 Task: Look for space in West Lake Sammamish, United States from 10th August, 2023 to 20th August, 2023 for 2 adults in price range Rs.10000 to Rs.14000. Place can be private room with 1  bedroom having 1 bed and 1 bathroom. Property type can be house, flat, guest house. Amenities needed are: wifi, TV, free parkinig on premises, gym, breakfast. Booking option can be shelf check-in. Required host language is English.
Action: Mouse moved to (425, 104)
Screenshot: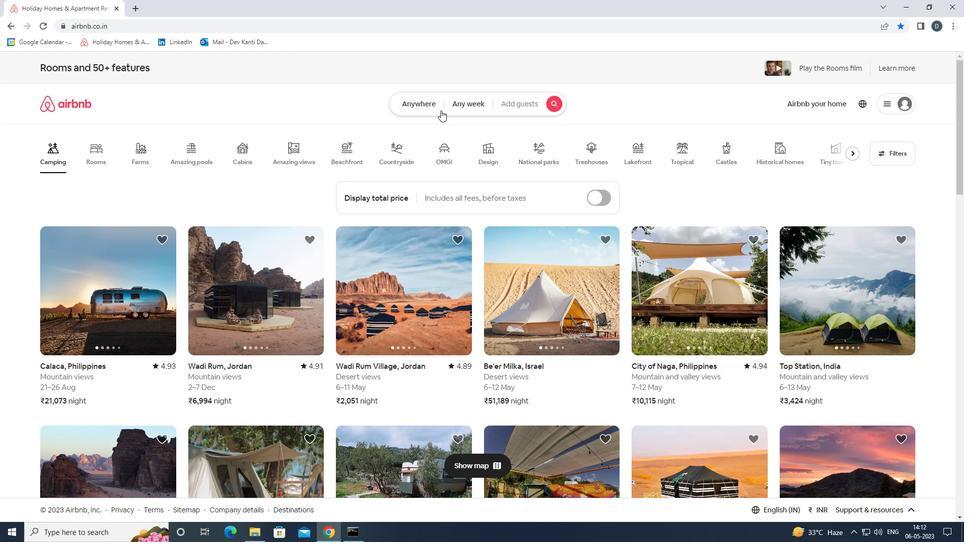 
Action: Mouse pressed left at (425, 104)
Screenshot: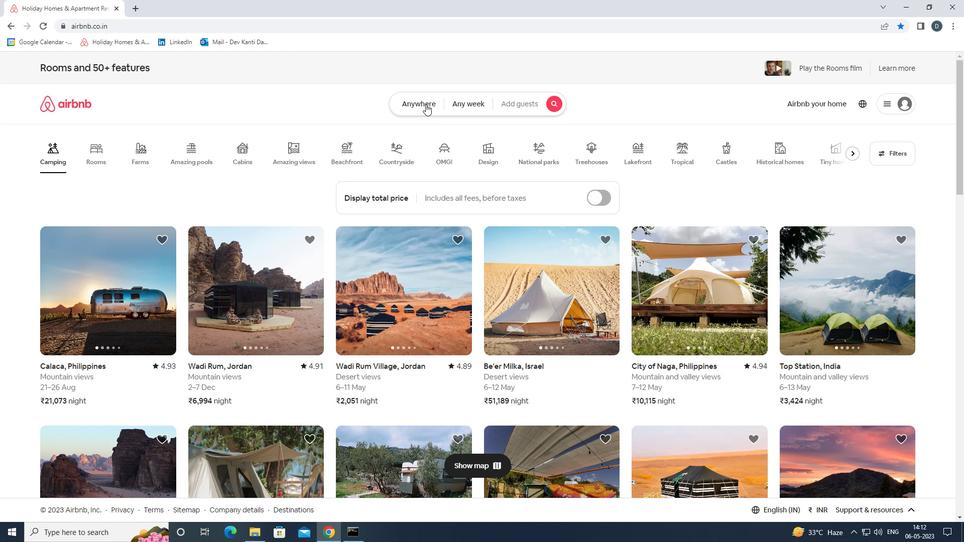 
Action: Mouse moved to (355, 147)
Screenshot: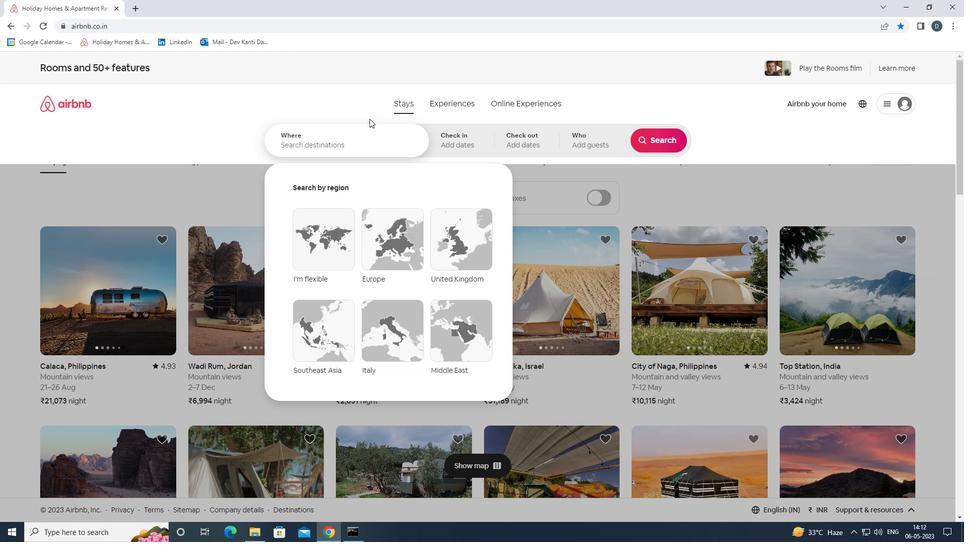 
Action: Mouse pressed left at (355, 147)
Screenshot: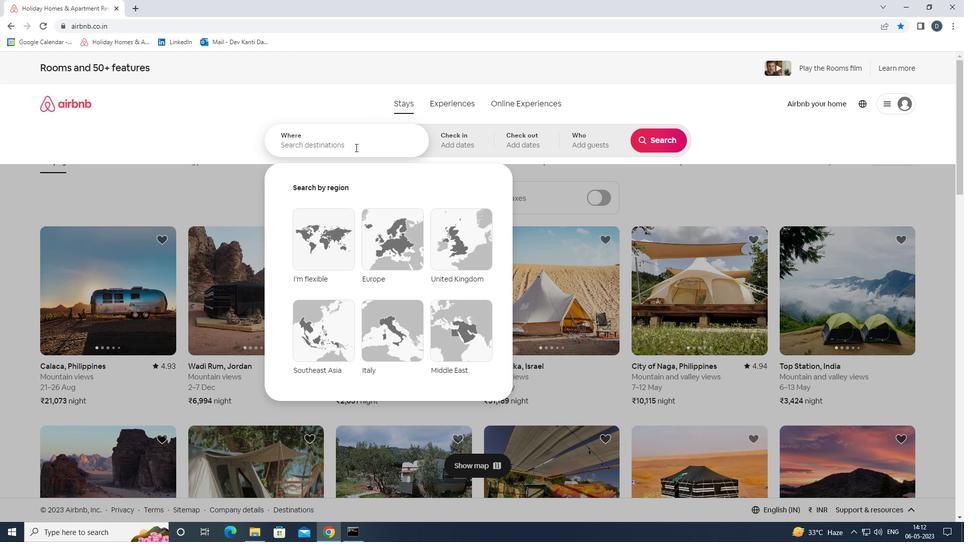 
Action: Key pressed <Key.shift><Key.shift><Key.shift><Key.shift><Key.shift><Key.shift><Key.shift><Key.shift><Key.shift><Key.shift><Key.shift><Key.shift><Key.shift><Key.shift>WA<Key.backspace>EST<Key.space><Key.shift>LAKE<Key.space><Key.shift>SAMMAMISH,<Key.shift><Key.shift><Key.shift><Key.shift><Key.shift><Key.shift><Key.shift><Key.shift>UNITED<Key.space><Key.shift>STATES<Key.enter>
Screenshot: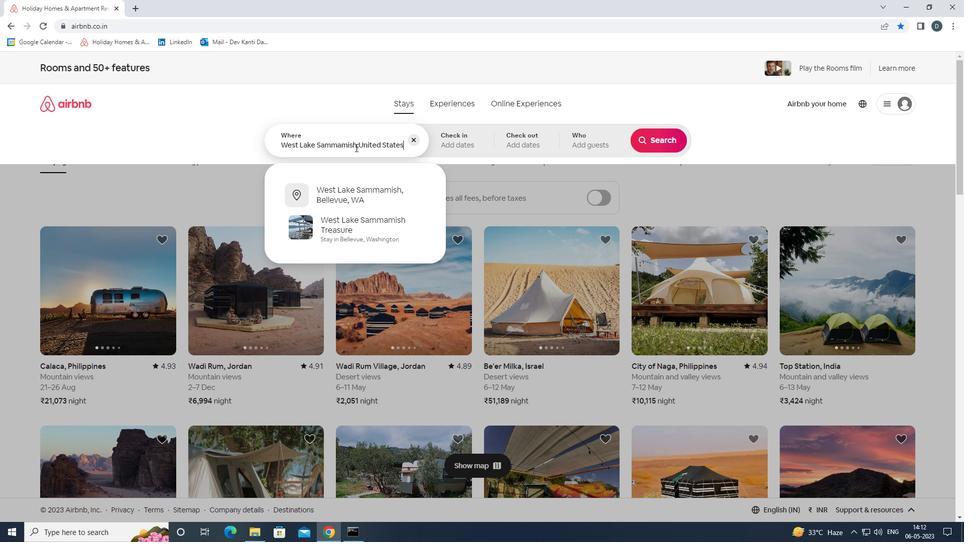
Action: Mouse moved to (658, 221)
Screenshot: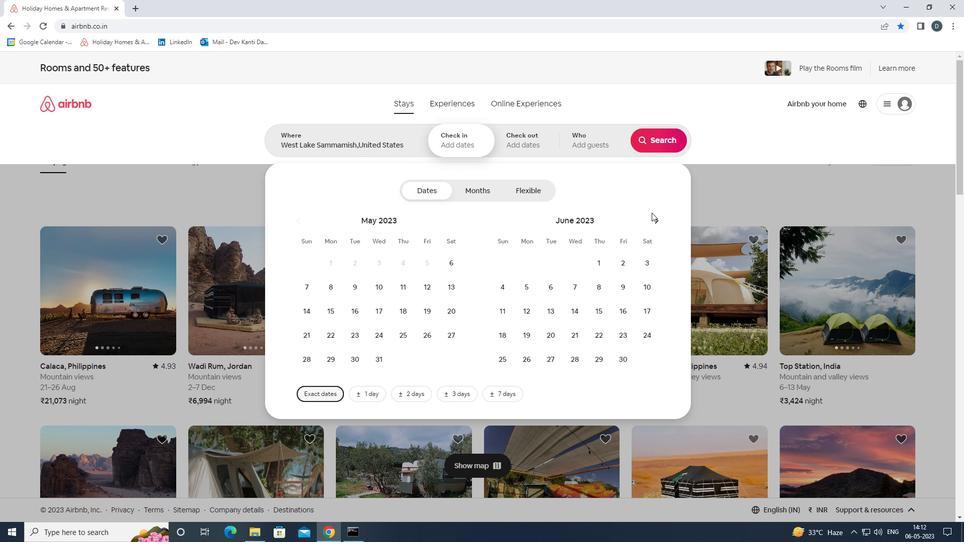 
Action: Mouse pressed left at (658, 221)
Screenshot: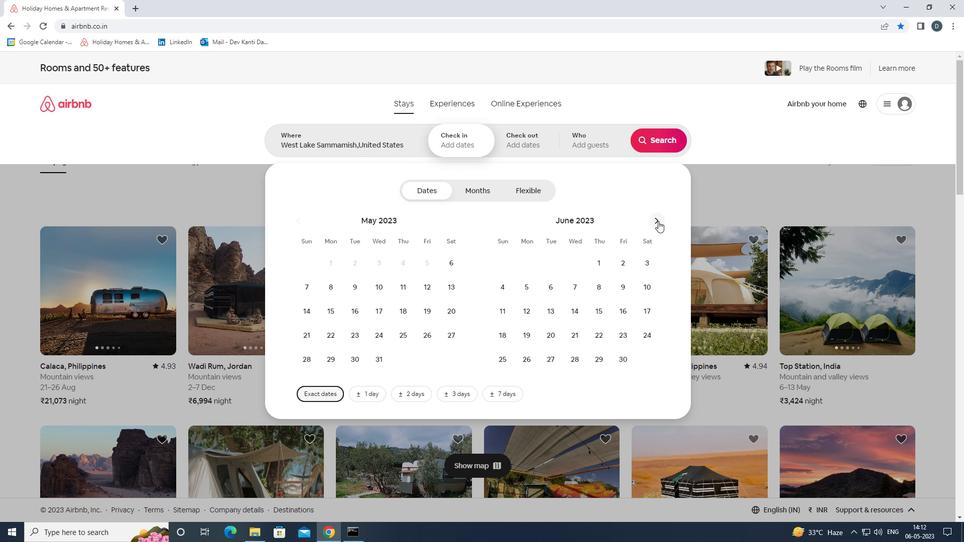 
Action: Mouse pressed left at (658, 221)
Screenshot: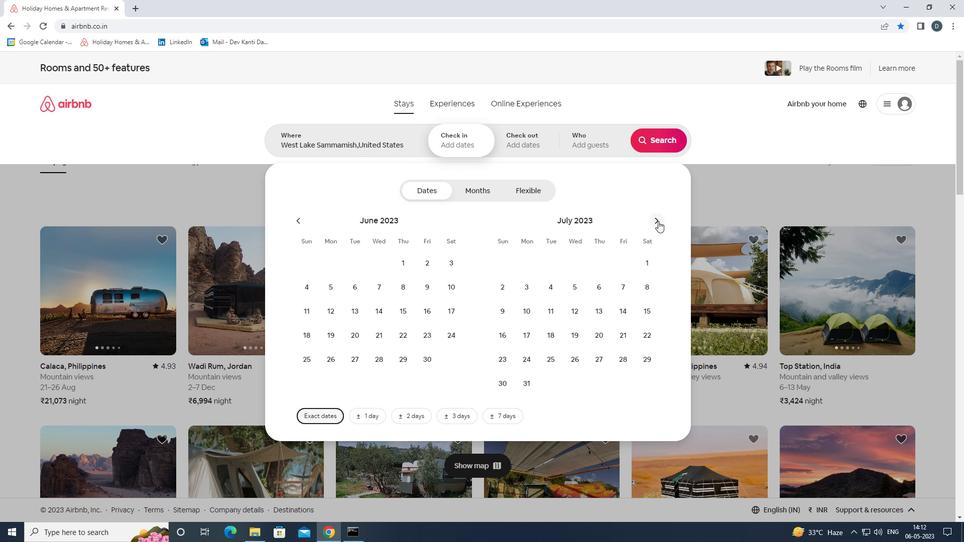 
Action: Mouse pressed left at (658, 221)
Screenshot: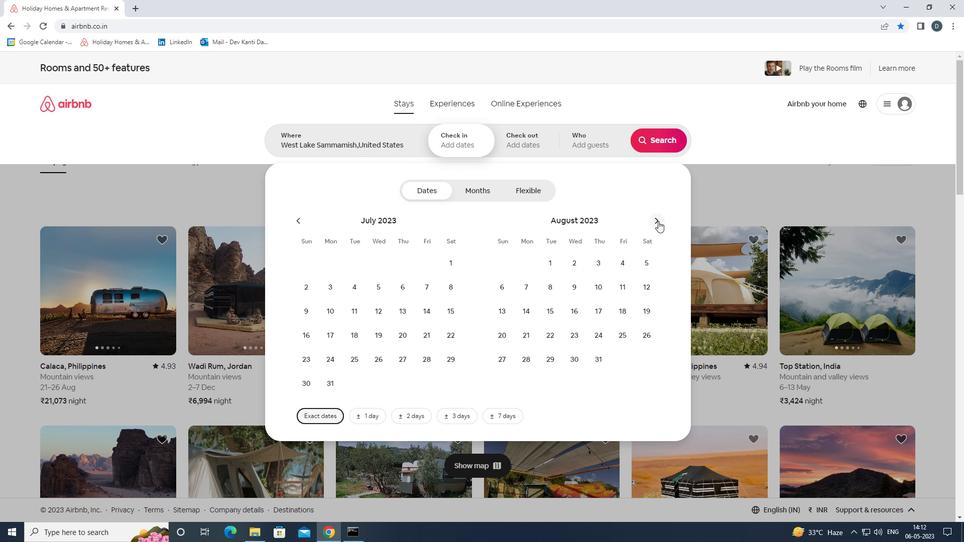
Action: Mouse moved to (604, 286)
Screenshot: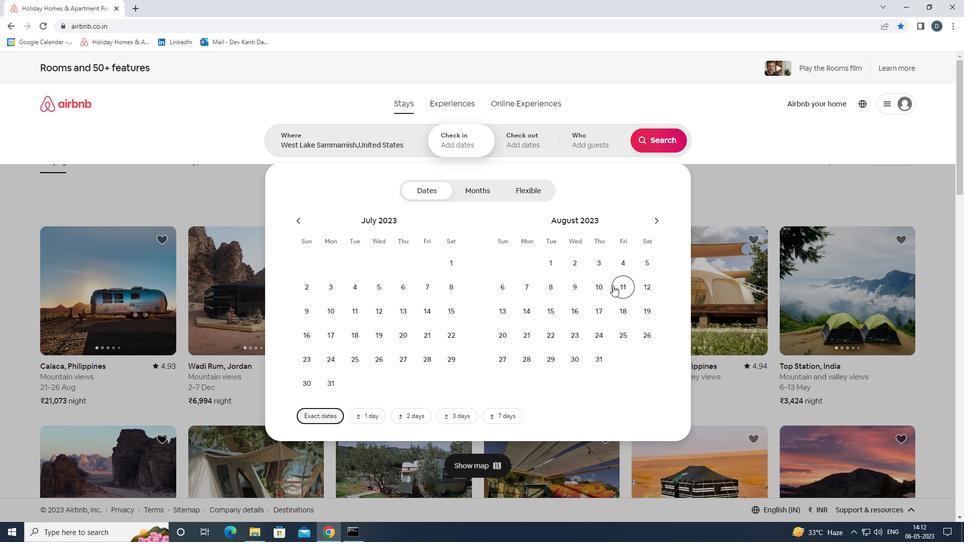 
Action: Mouse pressed left at (604, 286)
Screenshot: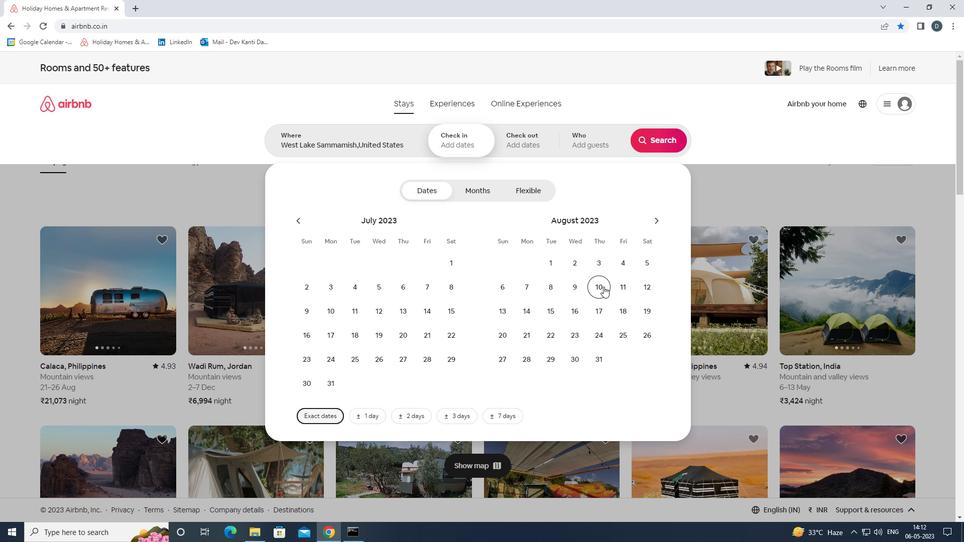 
Action: Mouse moved to (510, 337)
Screenshot: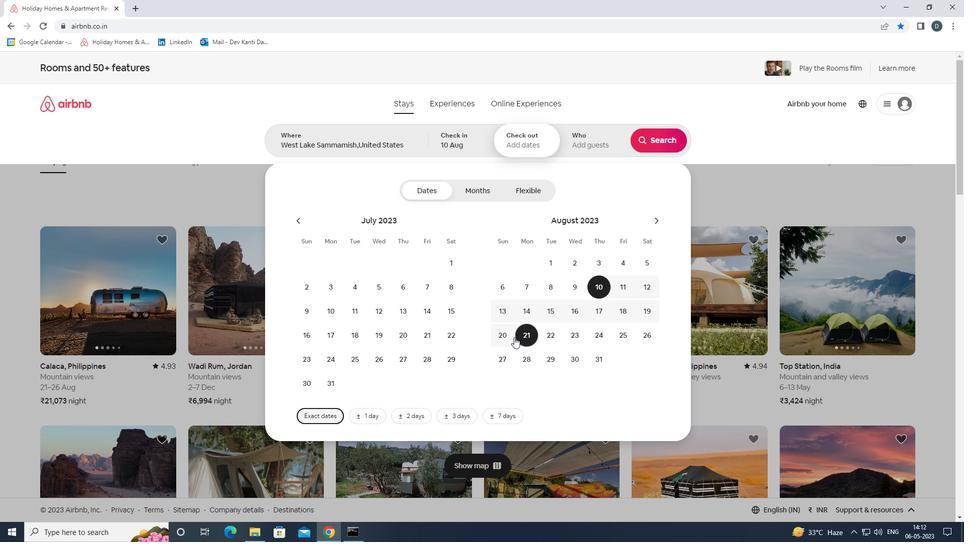 
Action: Mouse pressed left at (510, 337)
Screenshot: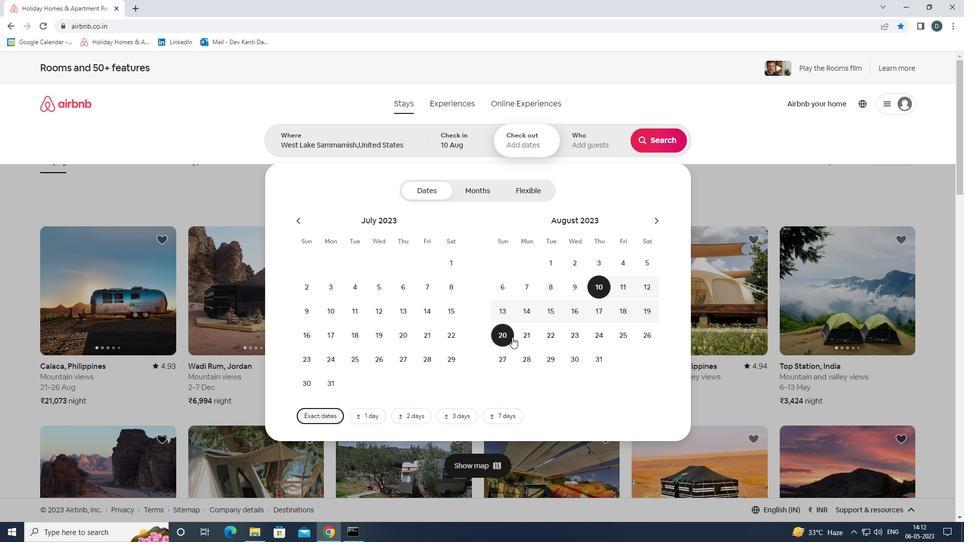
Action: Mouse moved to (589, 148)
Screenshot: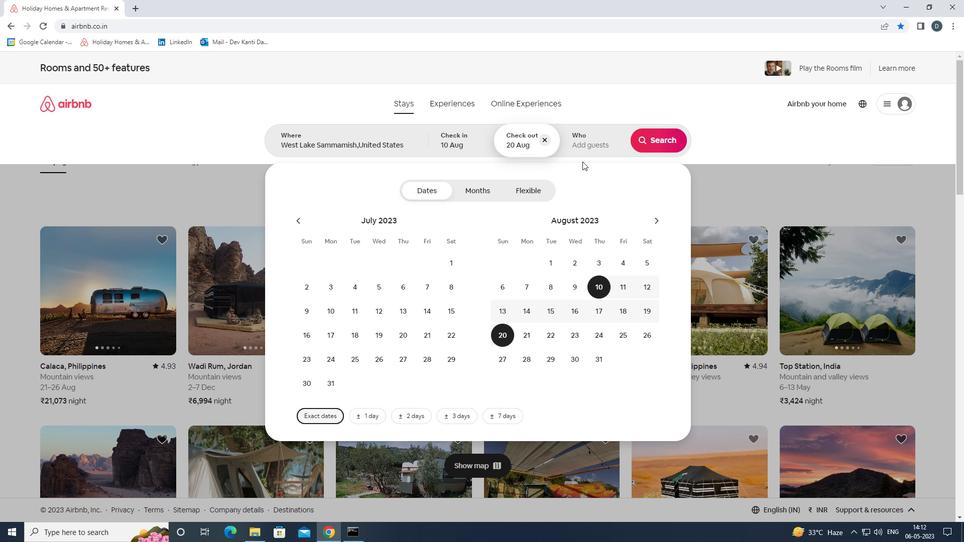 
Action: Mouse pressed left at (589, 148)
Screenshot: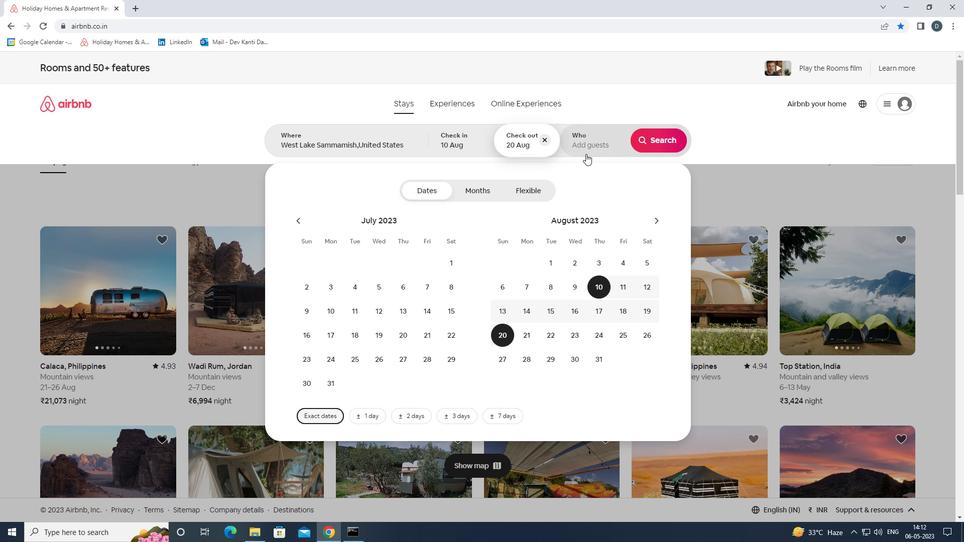 
Action: Mouse moved to (662, 196)
Screenshot: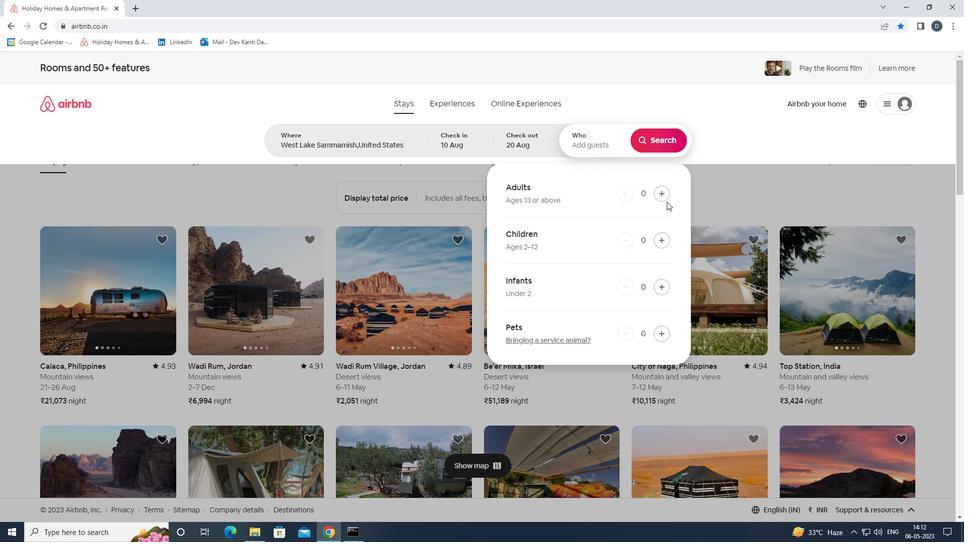 
Action: Mouse pressed left at (662, 196)
Screenshot: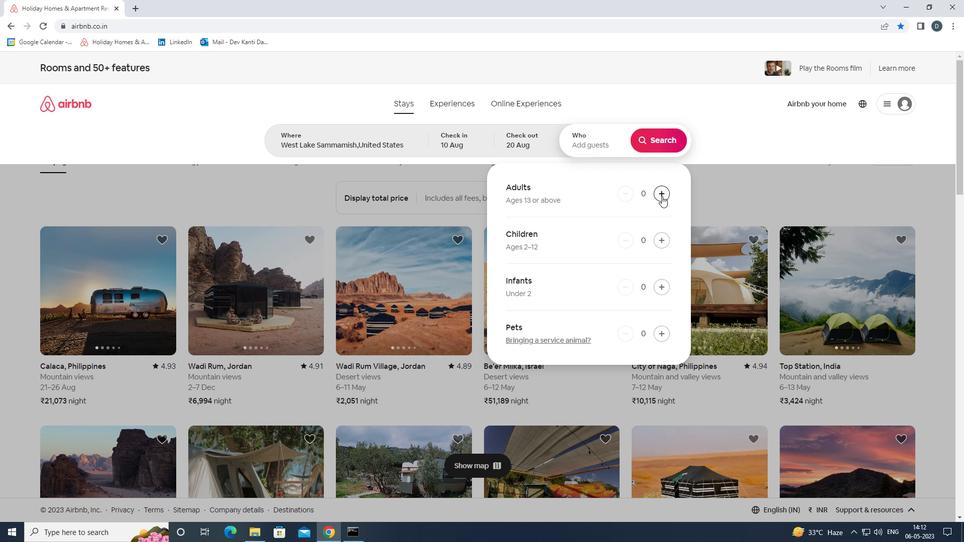 
Action: Mouse pressed left at (662, 196)
Screenshot: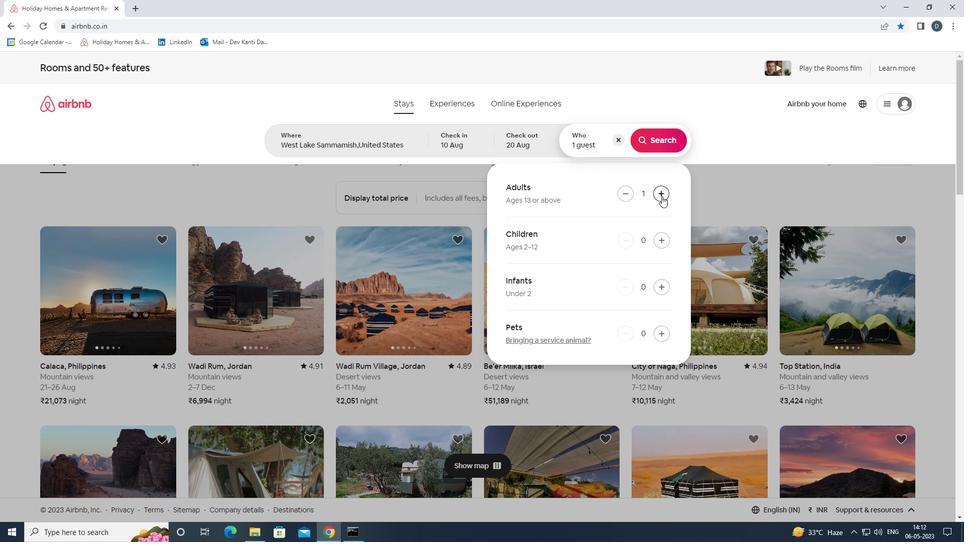 
Action: Mouse moved to (656, 141)
Screenshot: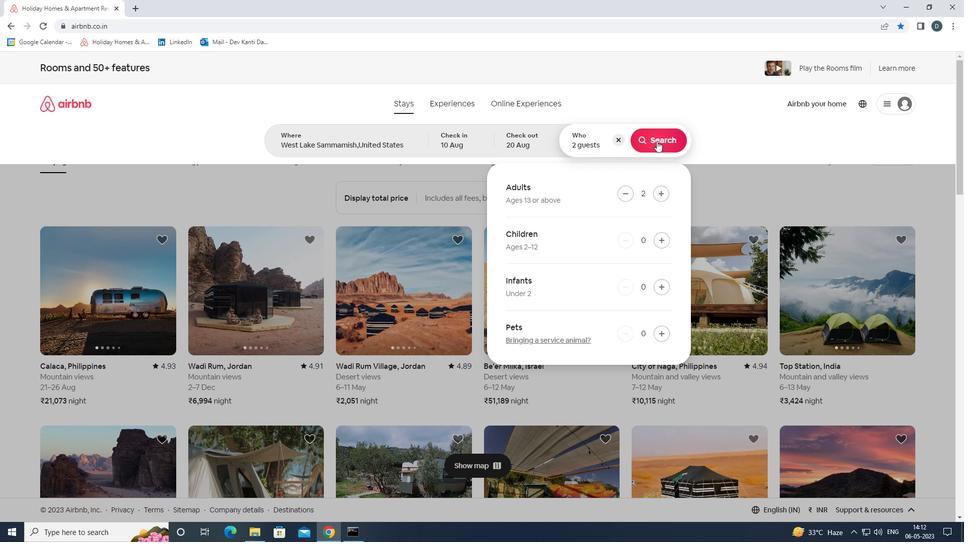 
Action: Mouse pressed left at (656, 141)
Screenshot: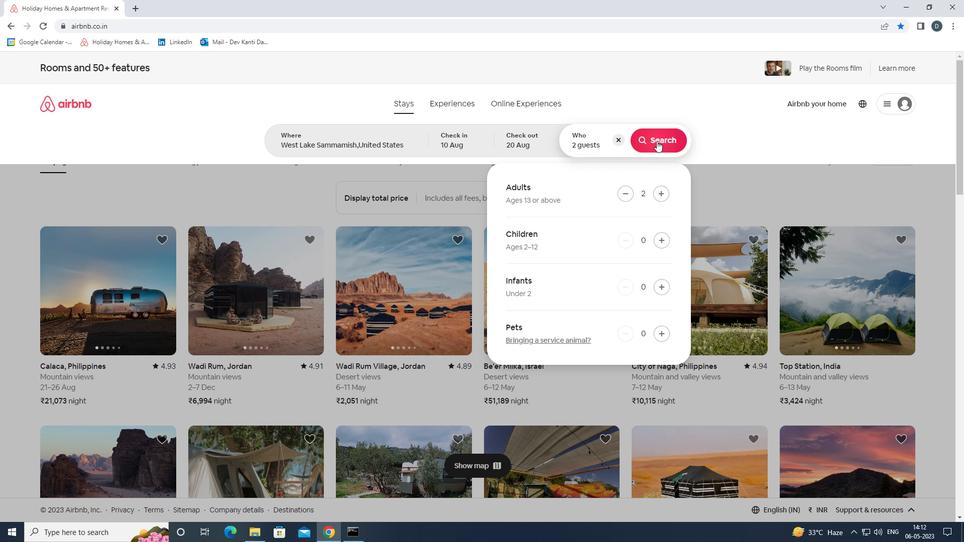 
Action: Mouse moved to (913, 113)
Screenshot: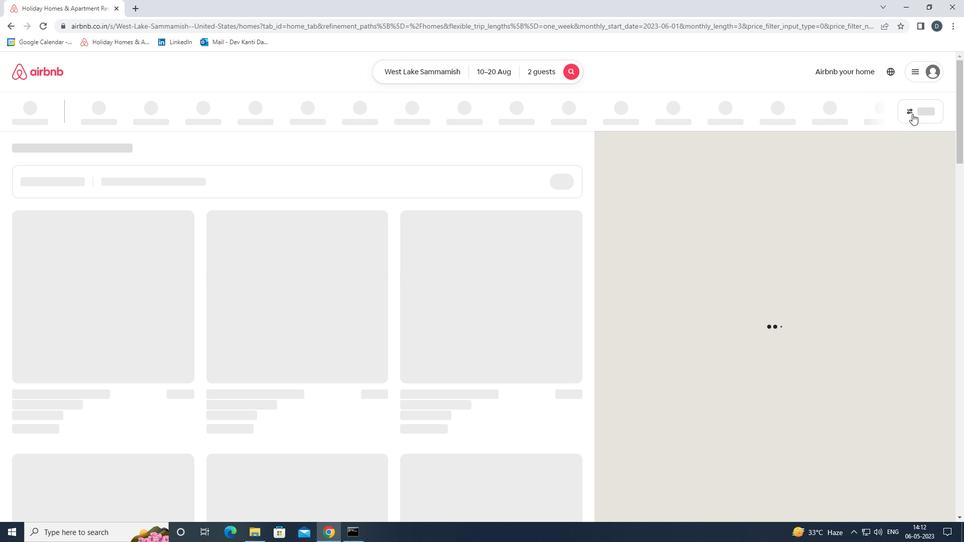 
Action: Mouse pressed left at (913, 113)
Screenshot: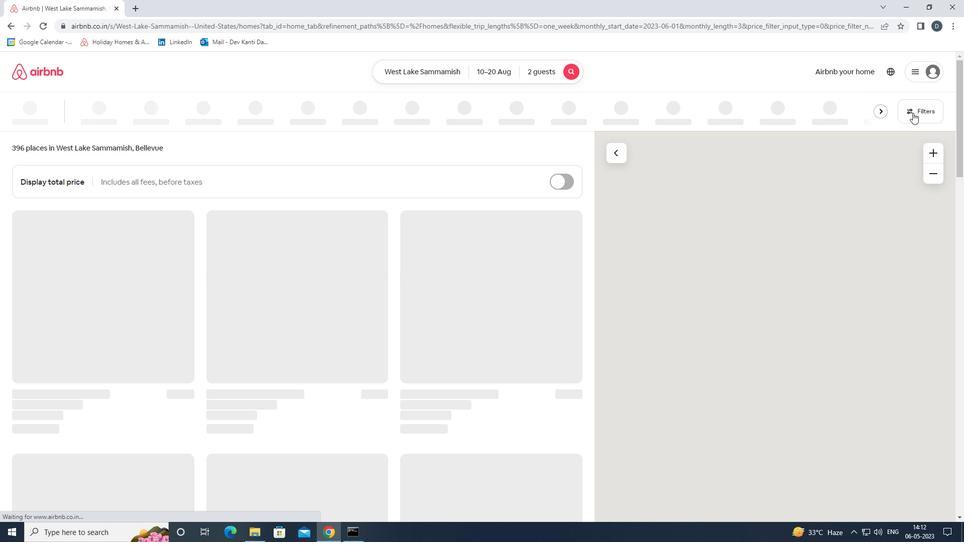 
Action: Mouse moved to (413, 360)
Screenshot: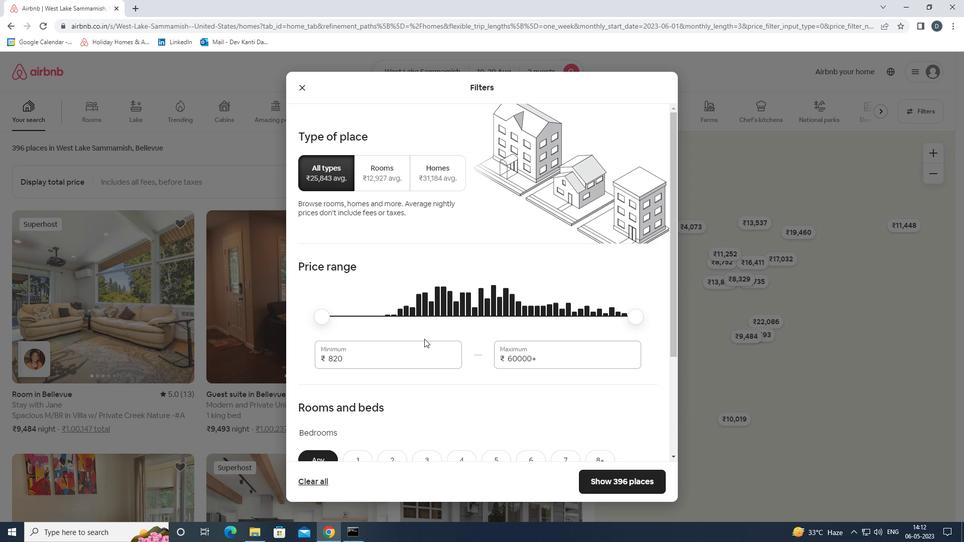 
Action: Mouse pressed left at (413, 360)
Screenshot: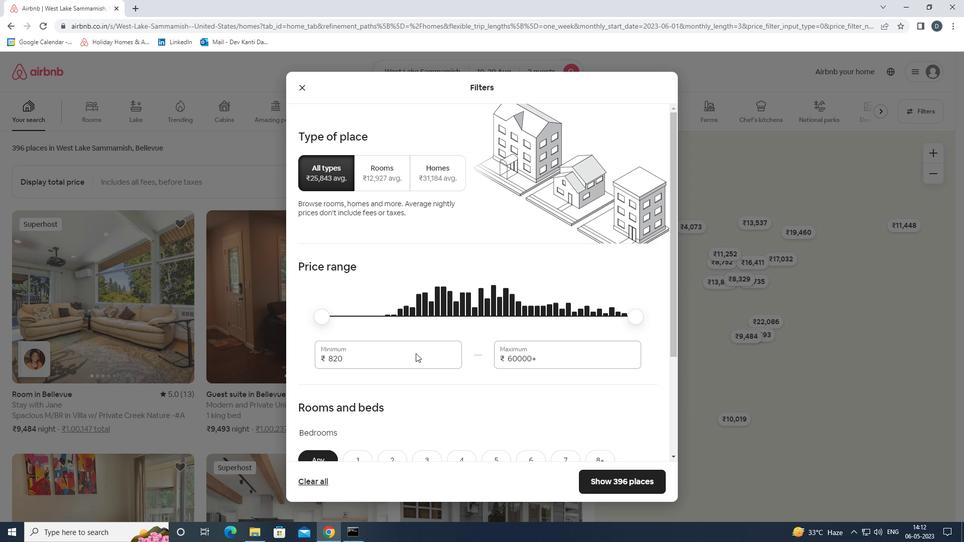 
Action: Mouse pressed left at (413, 360)
Screenshot: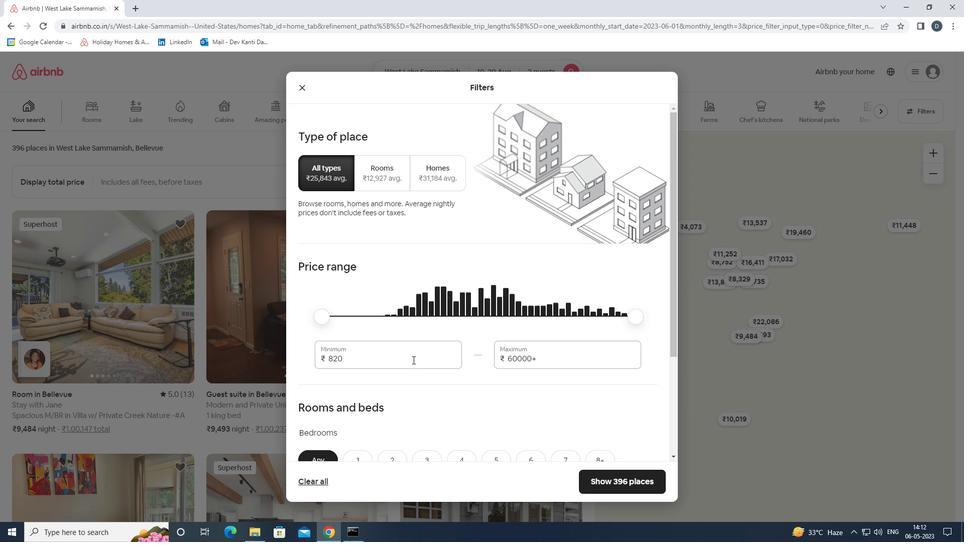 
Action: Mouse moved to (420, 360)
Screenshot: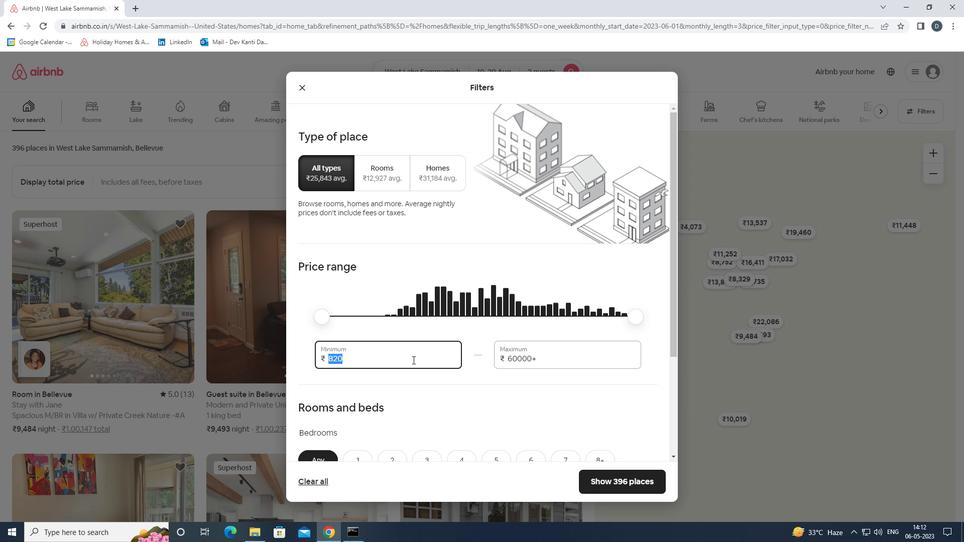 
Action: Key pressed 10000<Key.tab>14000
Screenshot: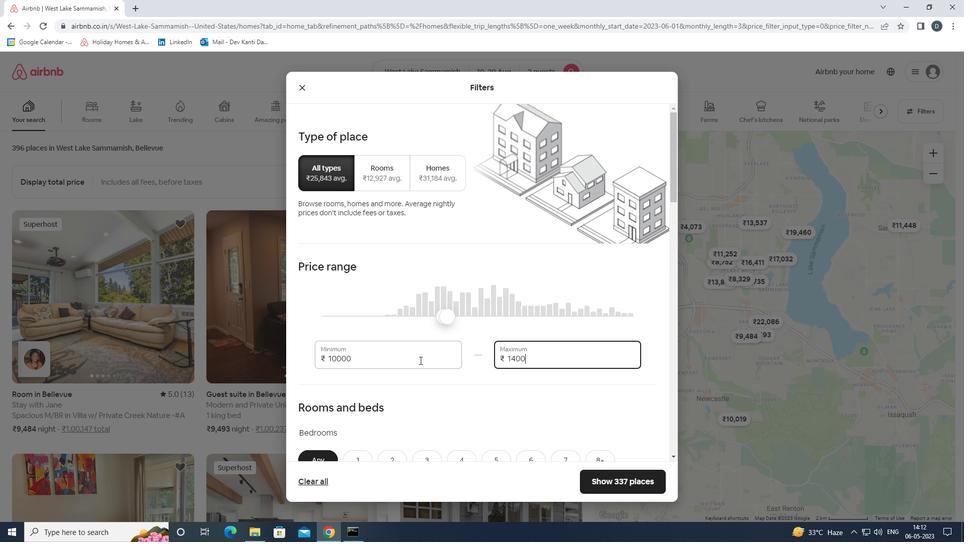 
Action: Mouse moved to (420, 360)
Screenshot: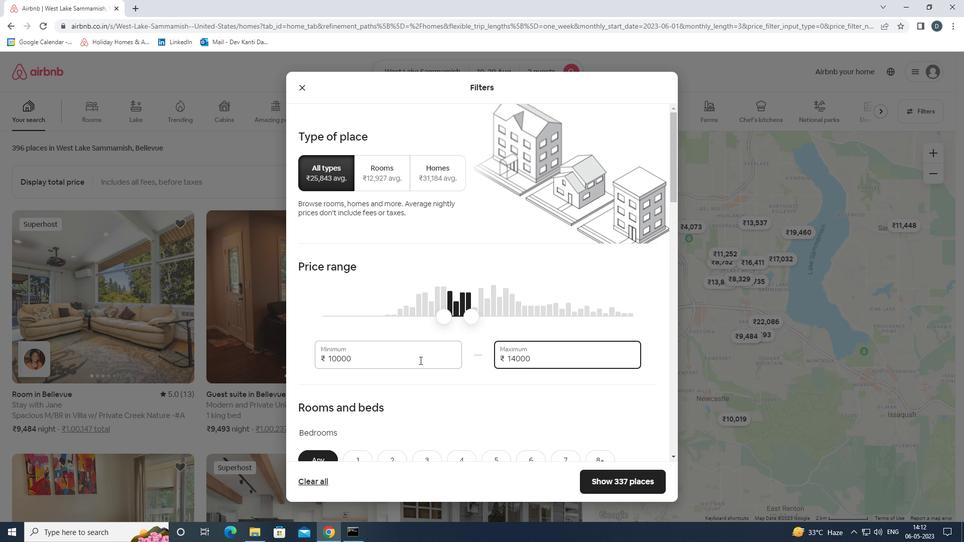 
Action: Mouse scrolled (420, 360) with delta (0, 0)
Screenshot: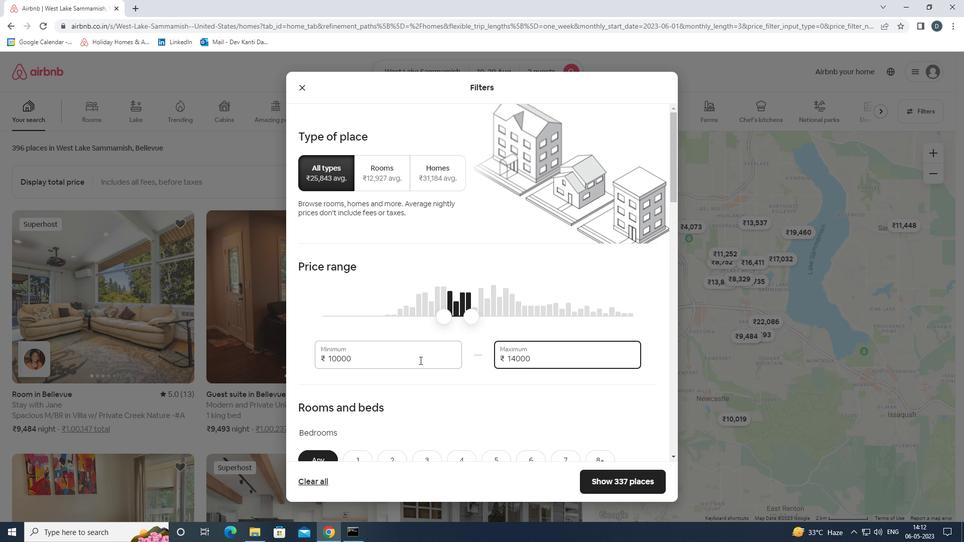 
Action: Mouse scrolled (420, 360) with delta (0, 0)
Screenshot: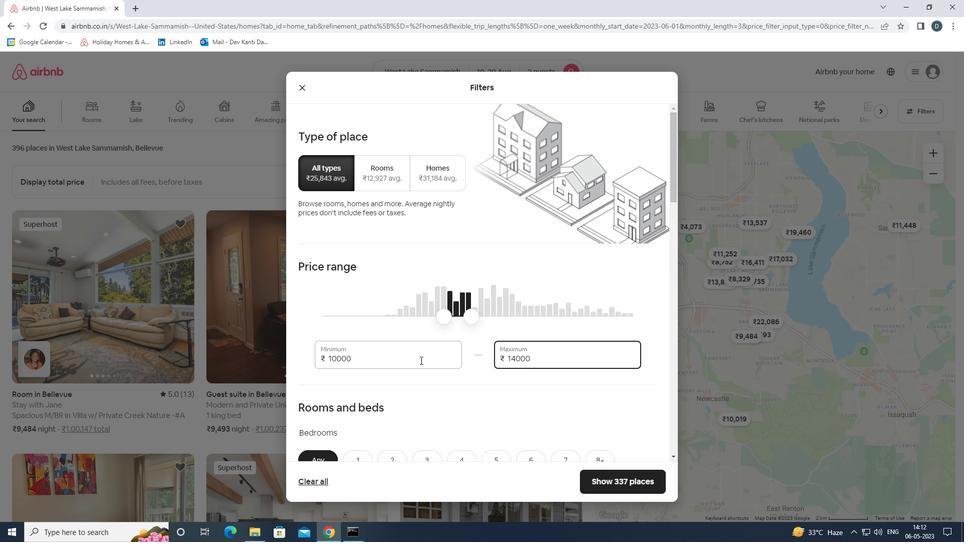 
Action: Mouse moved to (420, 360)
Screenshot: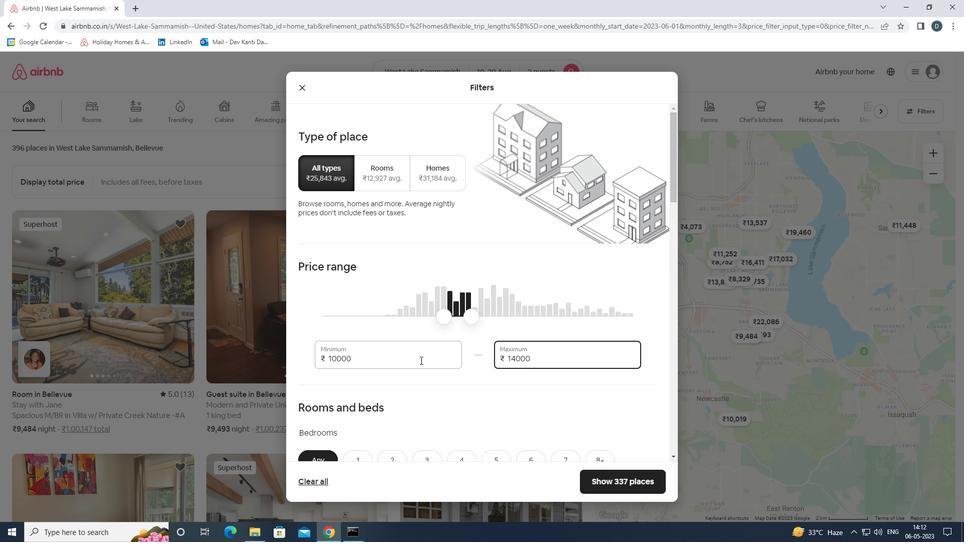 
Action: Mouse scrolled (420, 360) with delta (0, 0)
Screenshot: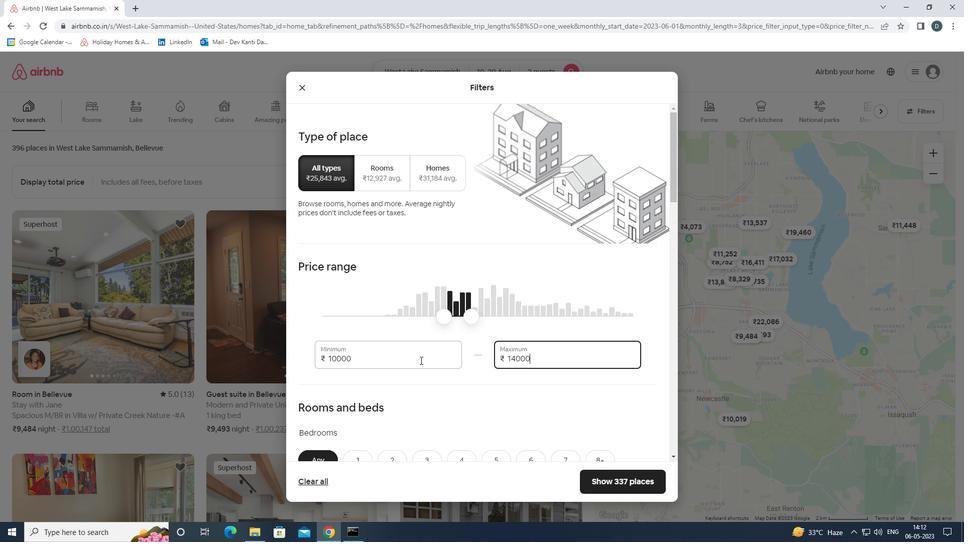 
Action: Mouse scrolled (420, 360) with delta (0, 0)
Screenshot: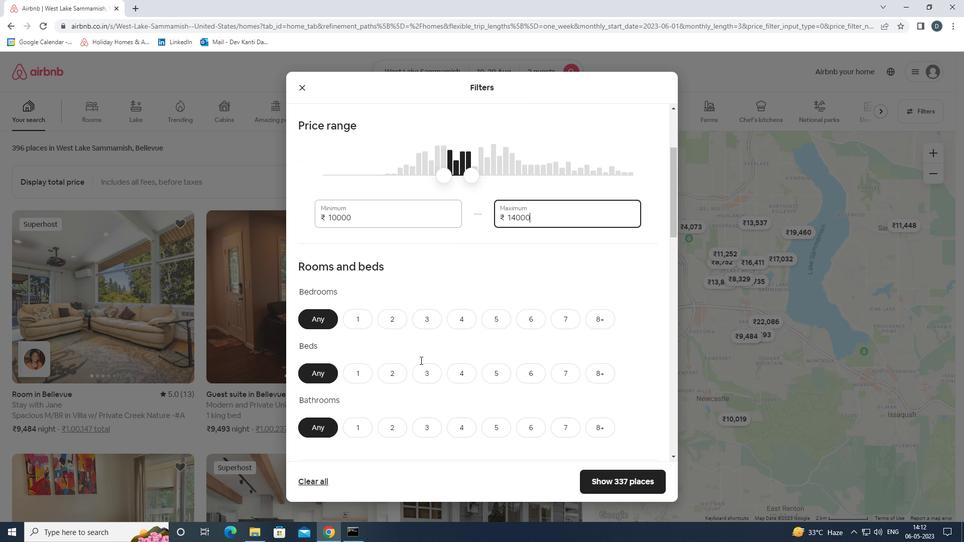 
Action: Mouse moved to (361, 258)
Screenshot: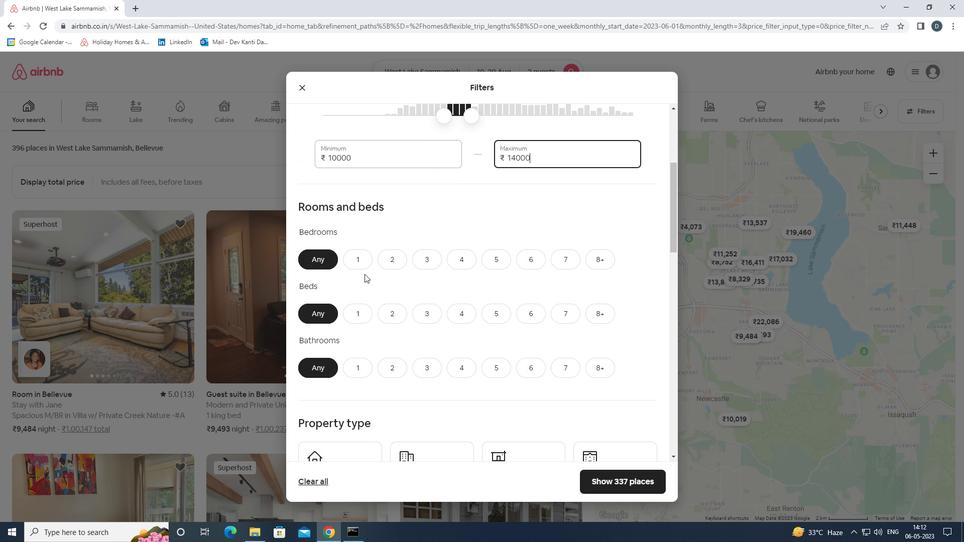 
Action: Mouse pressed left at (361, 258)
Screenshot: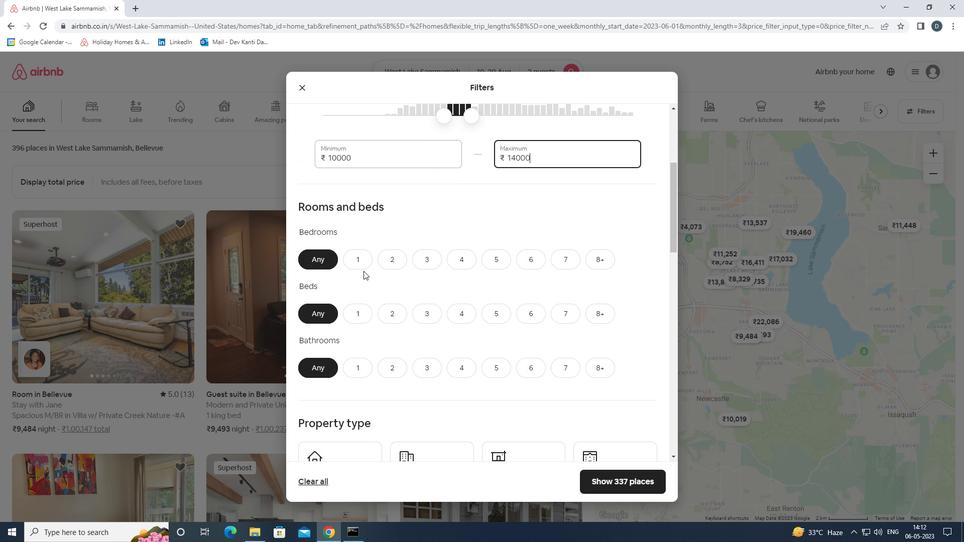 
Action: Mouse moved to (362, 314)
Screenshot: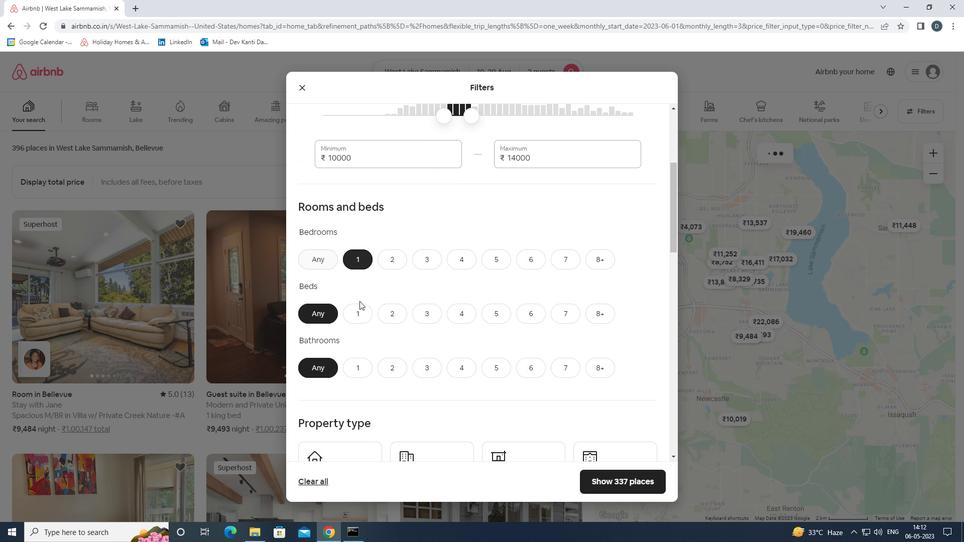 
Action: Mouse pressed left at (362, 314)
Screenshot: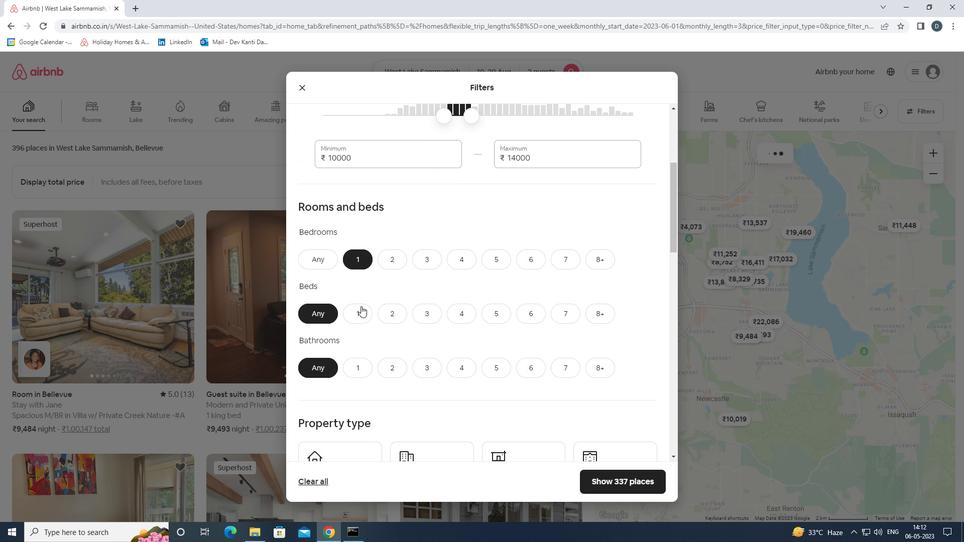 
Action: Mouse moved to (365, 368)
Screenshot: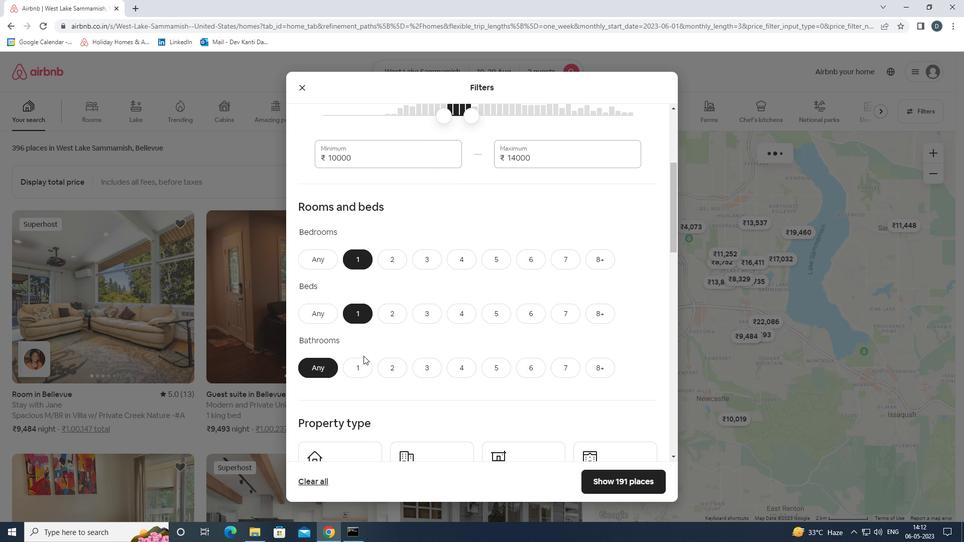 
Action: Mouse pressed left at (365, 368)
Screenshot: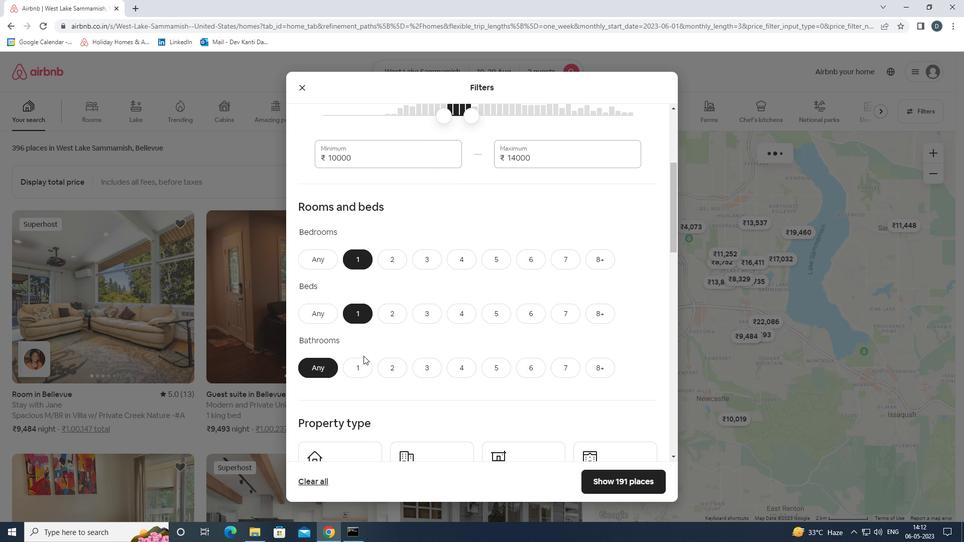
Action: Mouse moved to (365, 369)
Screenshot: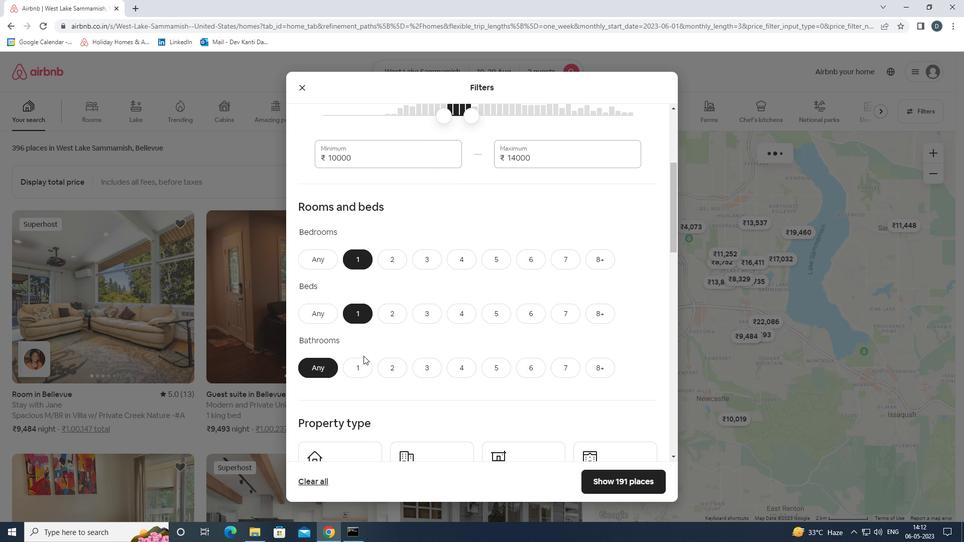 
Action: Mouse scrolled (365, 369) with delta (0, 0)
Screenshot: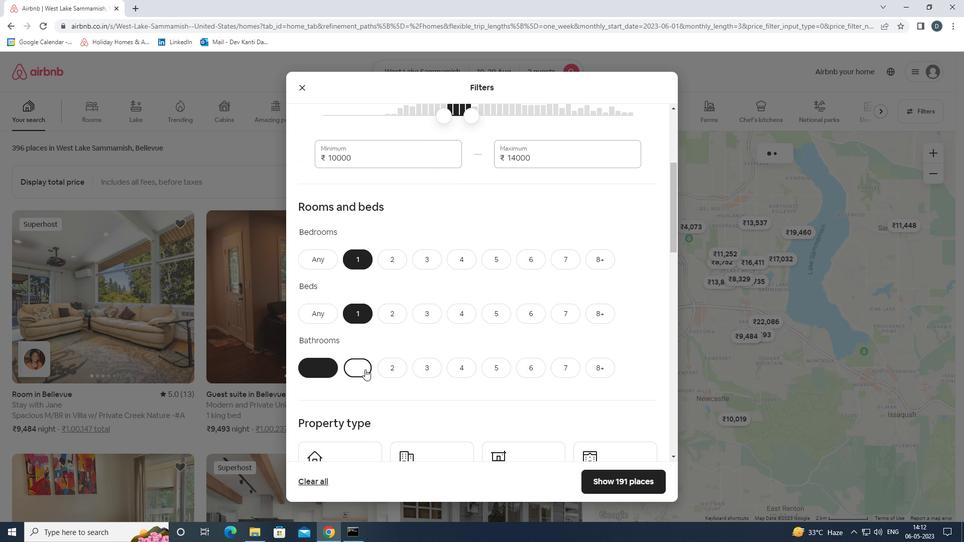 
Action: Mouse scrolled (365, 369) with delta (0, 0)
Screenshot: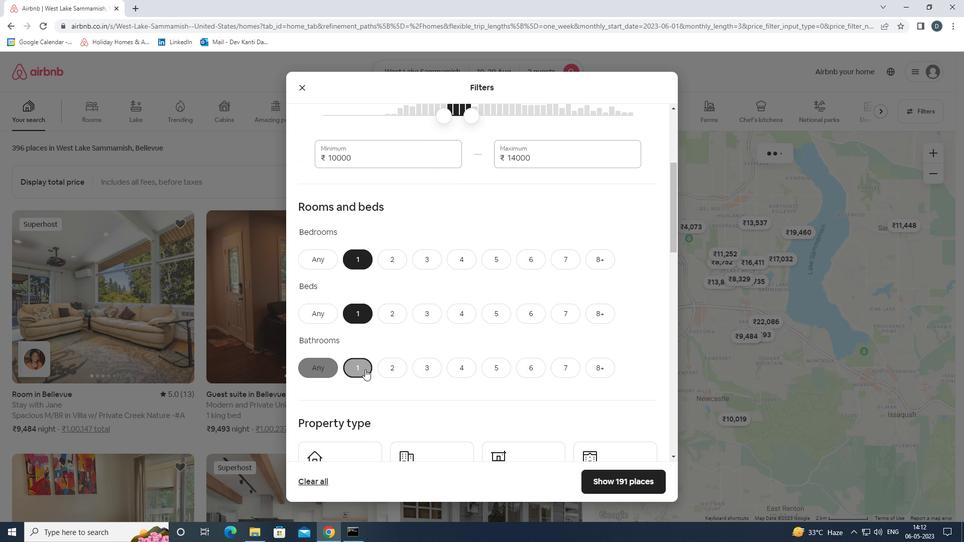 
Action: Mouse moved to (365, 368)
Screenshot: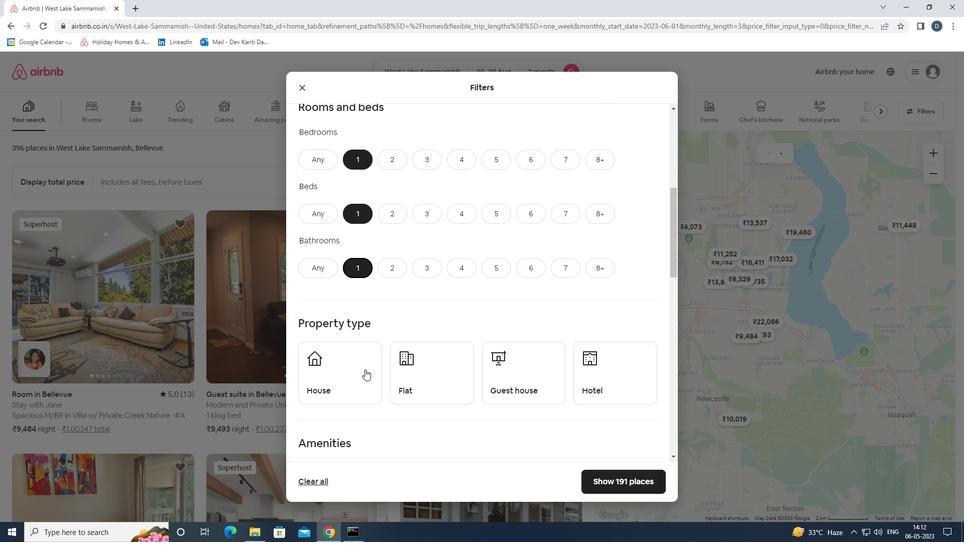 
Action: Mouse pressed left at (365, 368)
Screenshot: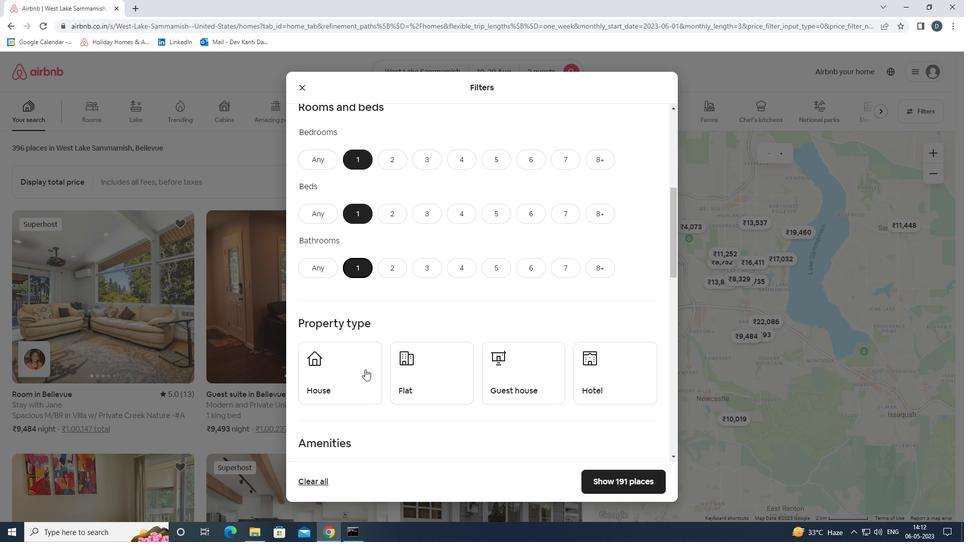 
Action: Mouse moved to (417, 367)
Screenshot: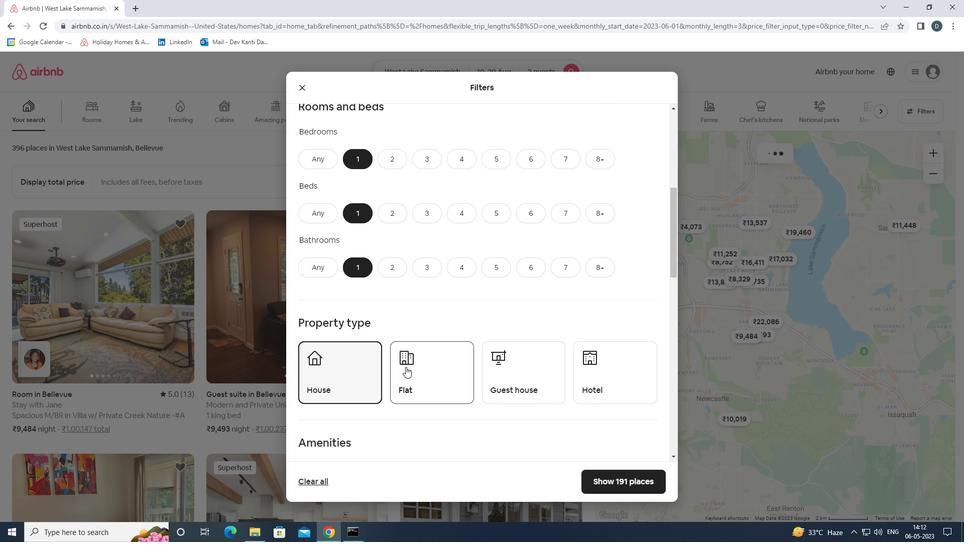 
Action: Mouse pressed left at (417, 367)
Screenshot: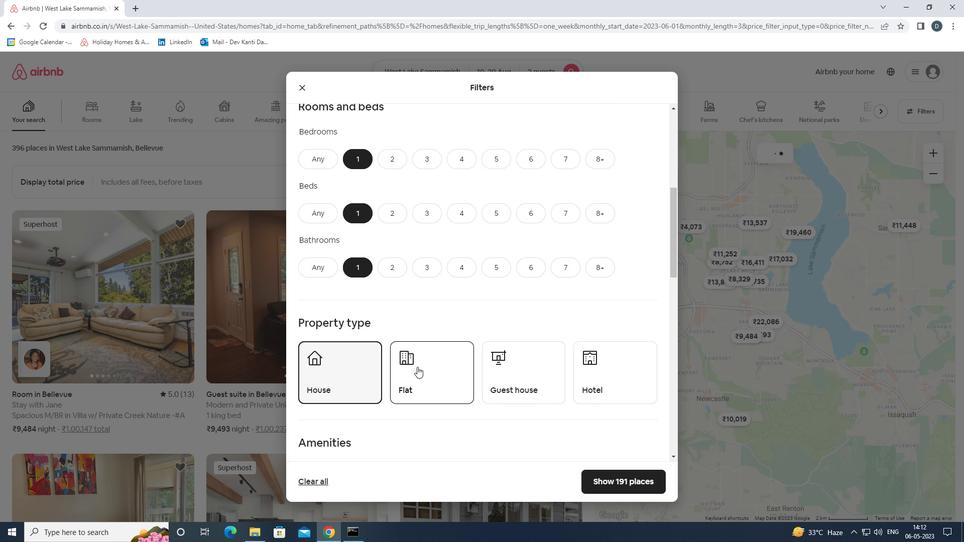 
Action: Mouse moved to (526, 369)
Screenshot: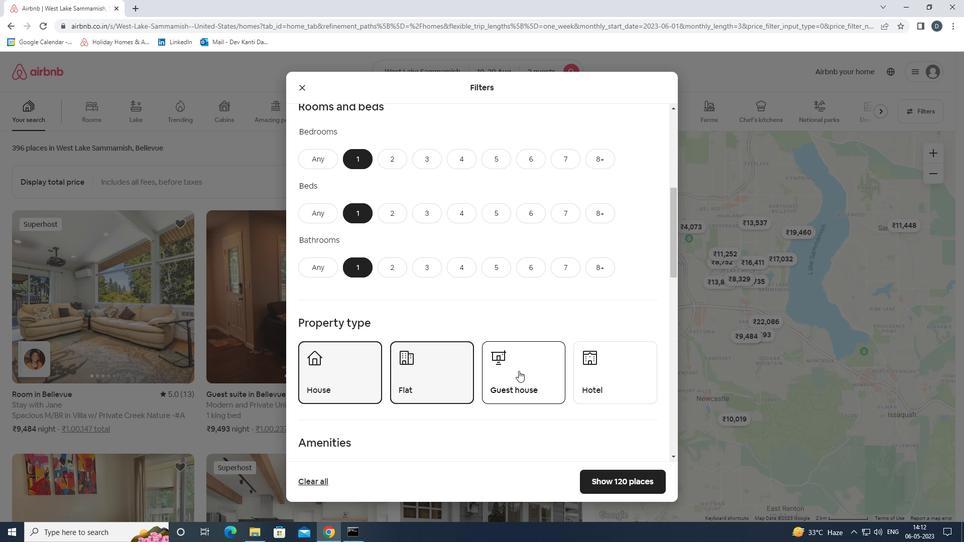 
Action: Mouse pressed left at (526, 369)
Screenshot: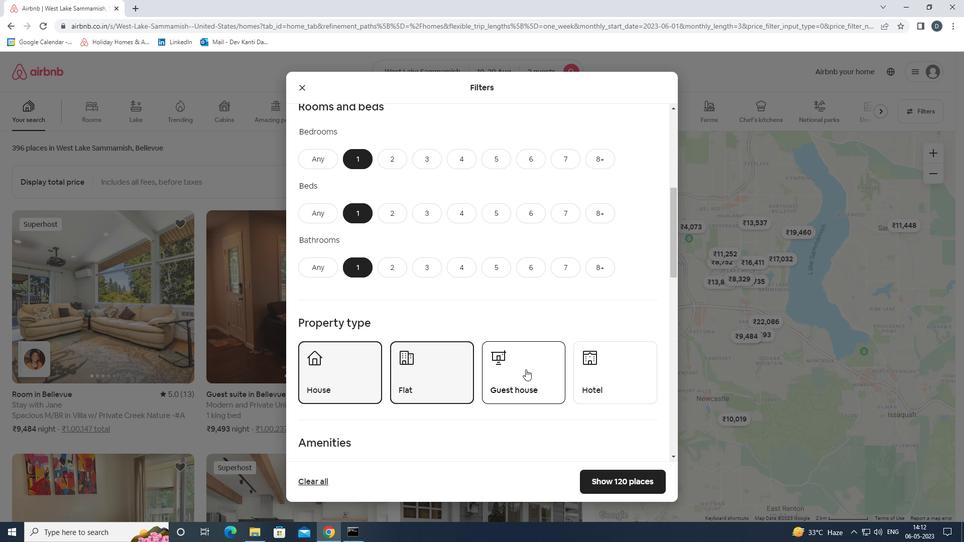 
Action: Mouse moved to (601, 365)
Screenshot: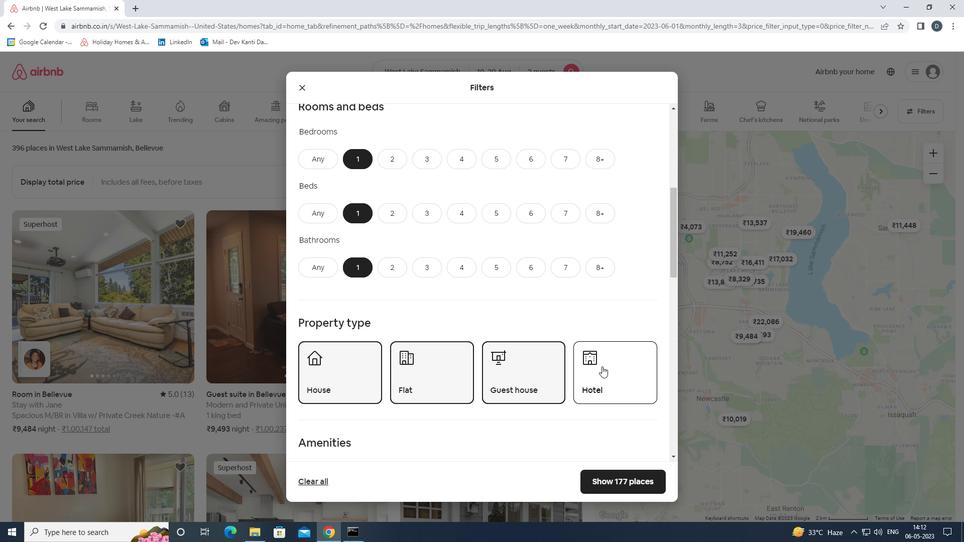 
Action: Mouse scrolled (601, 364) with delta (0, 0)
Screenshot: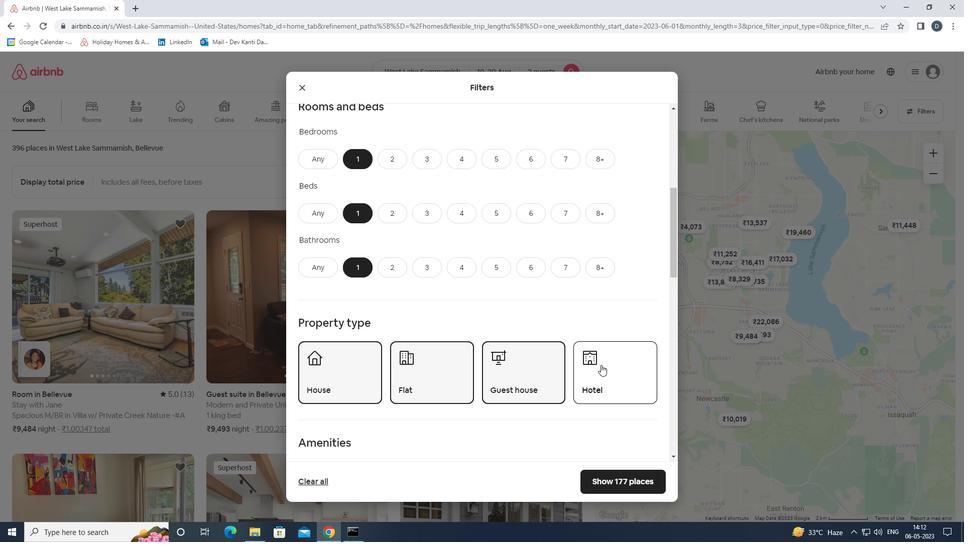 
Action: Mouse moved to (601, 365)
Screenshot: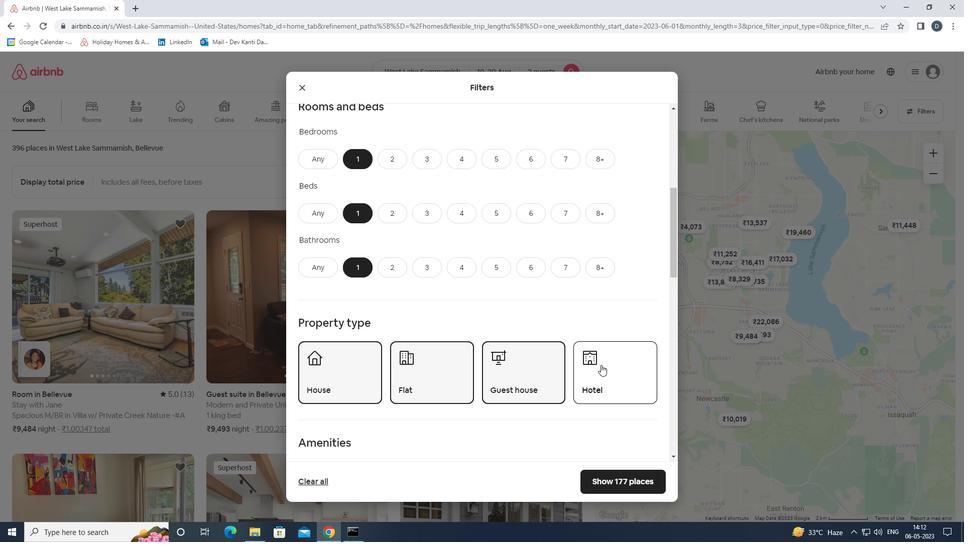 
Action: Mouse scrolled (601, 364) with delta (0, 0)
Screenshot: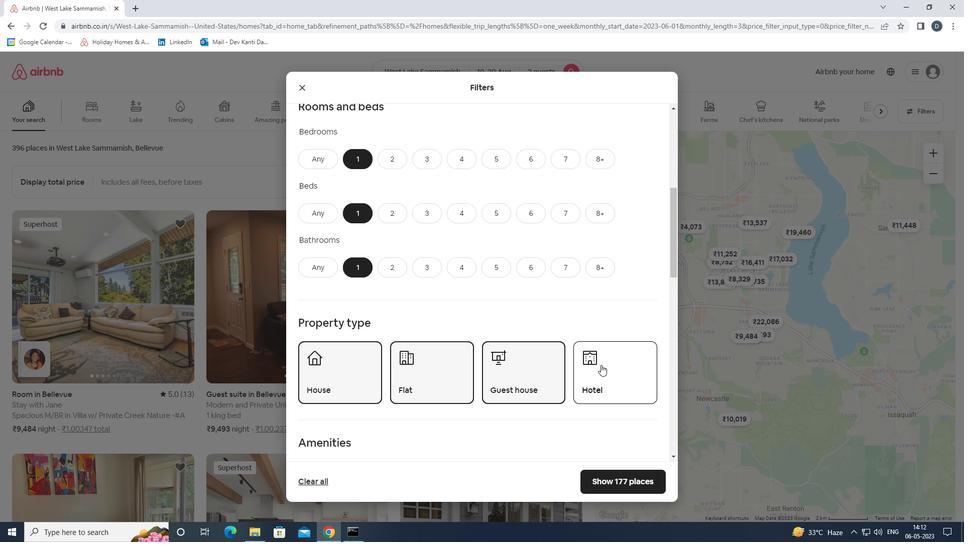 
Action: Mouse moved to (596, 364)
Screenshot: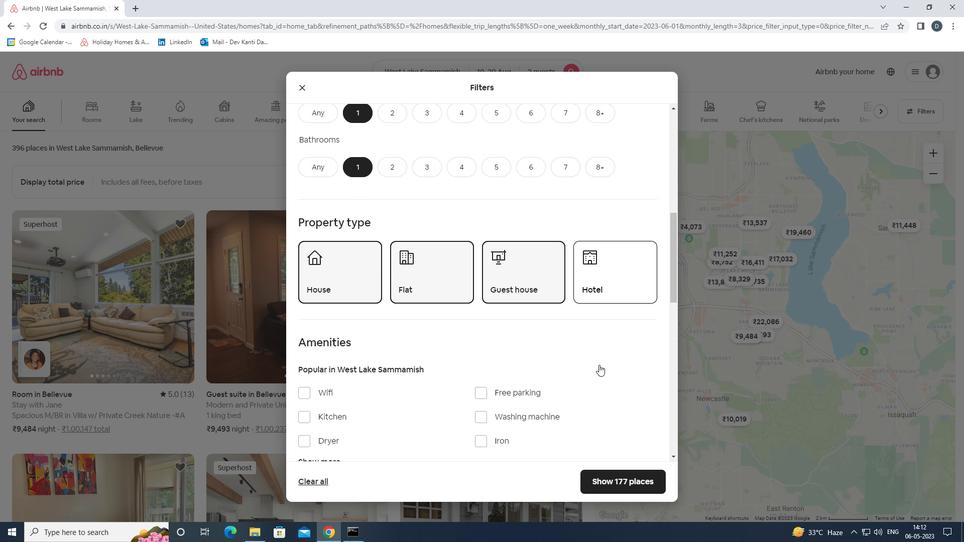 
Action: Mouse scrolled (596, 363) with delta (0, 0)
Screenshot: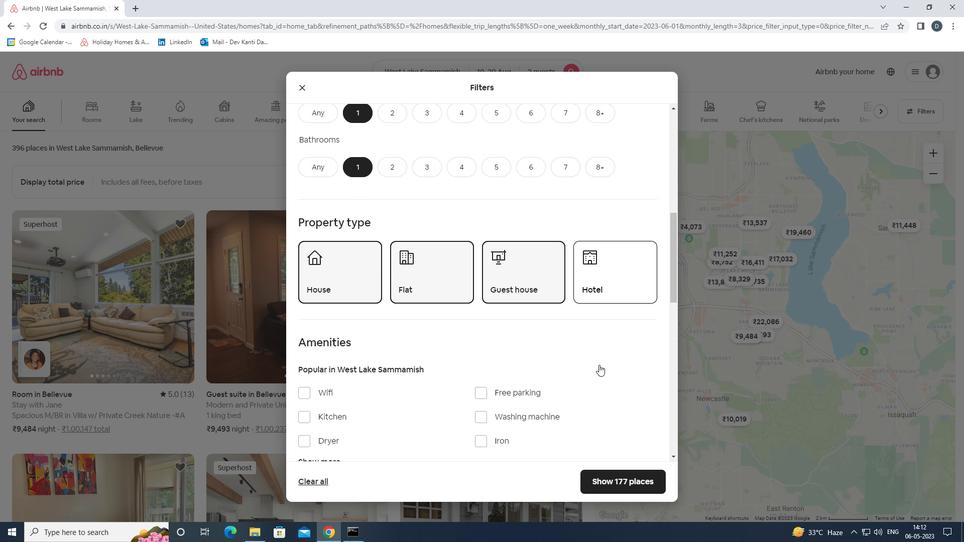 
Action: Mouse moved to (334, 345)
Screenshot: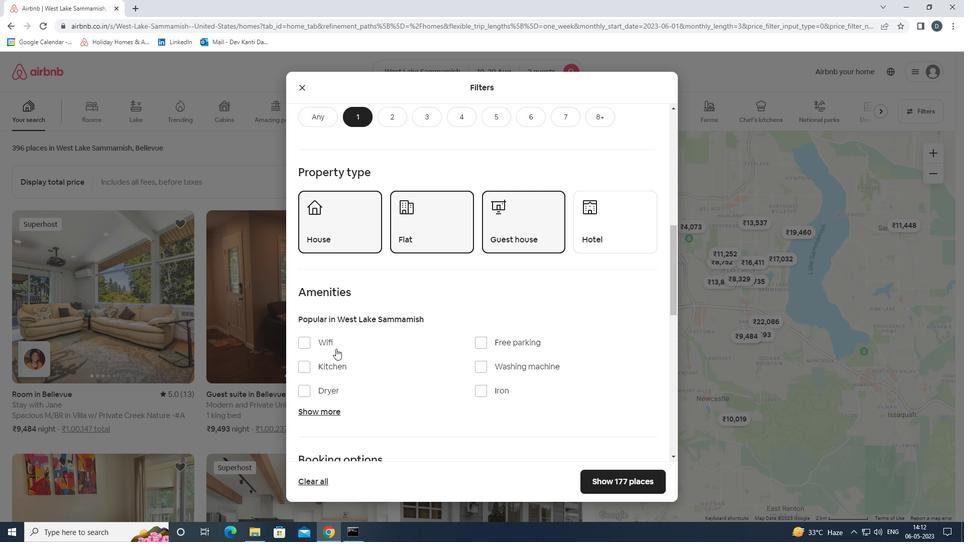 
Action: Mouse pressed left at (334, 345)
Screenshot: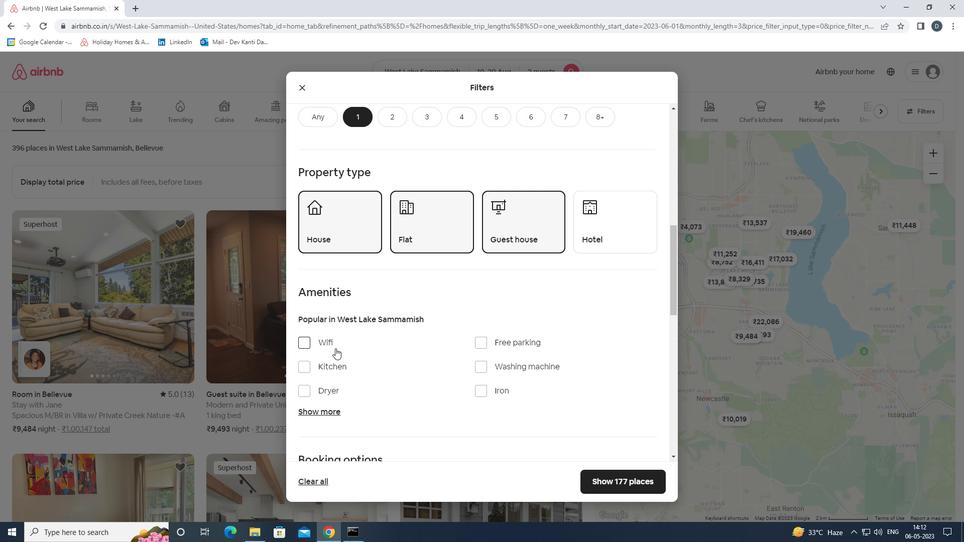 
Action: Mouse moved to (491, 349)
Screenshot: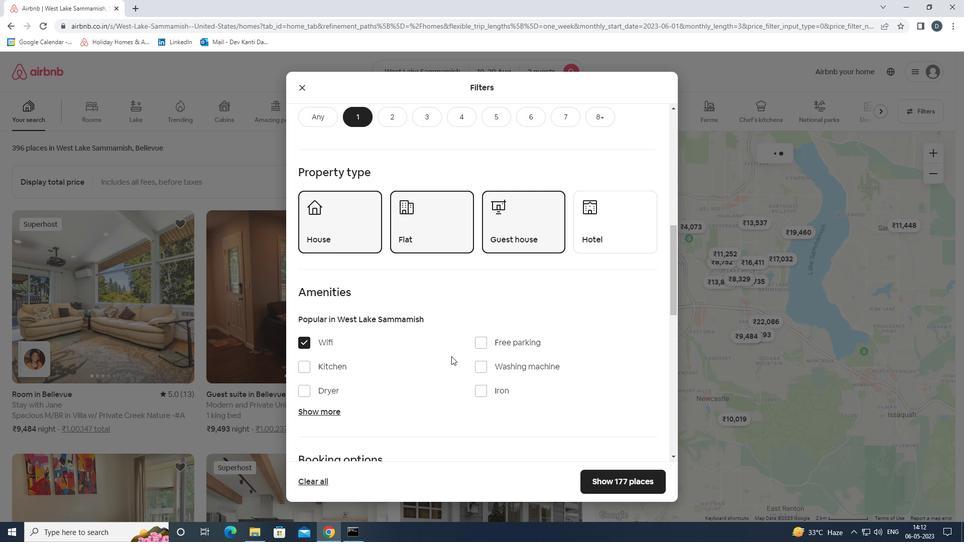 
Action: Mouse pressed left at (491, 349)
Screenshot: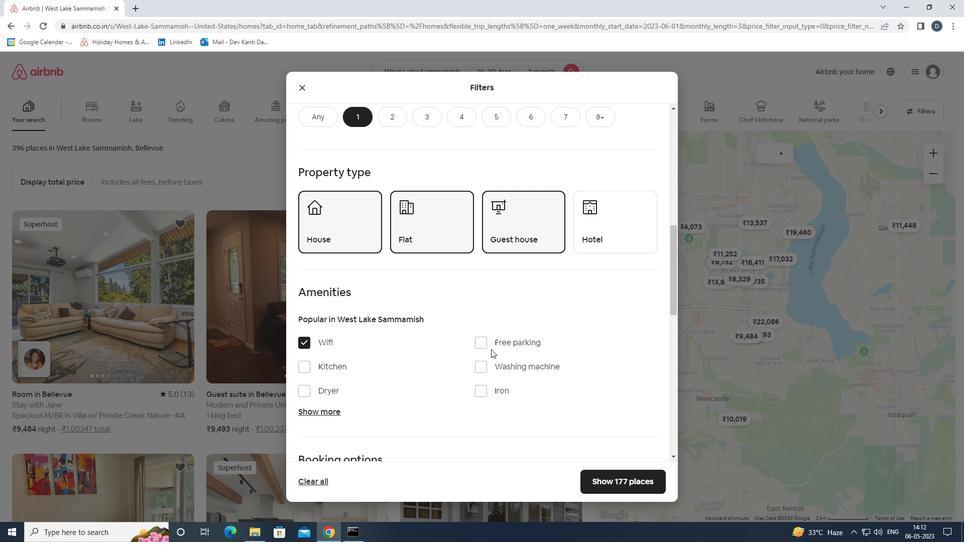 
Action: Mouse moved to (492, 346)
Screenshot: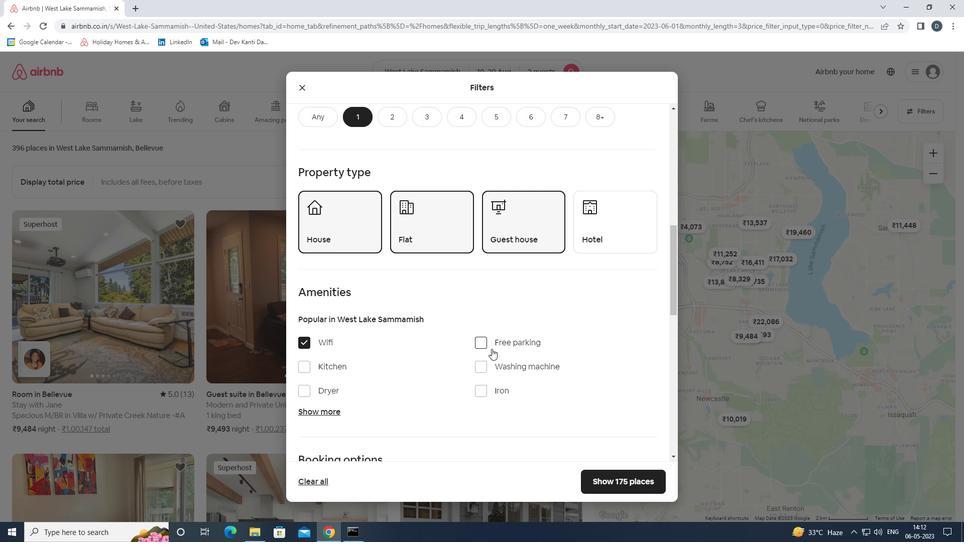 
Action: Mouse pressed left at (492, 346)
Screenshot: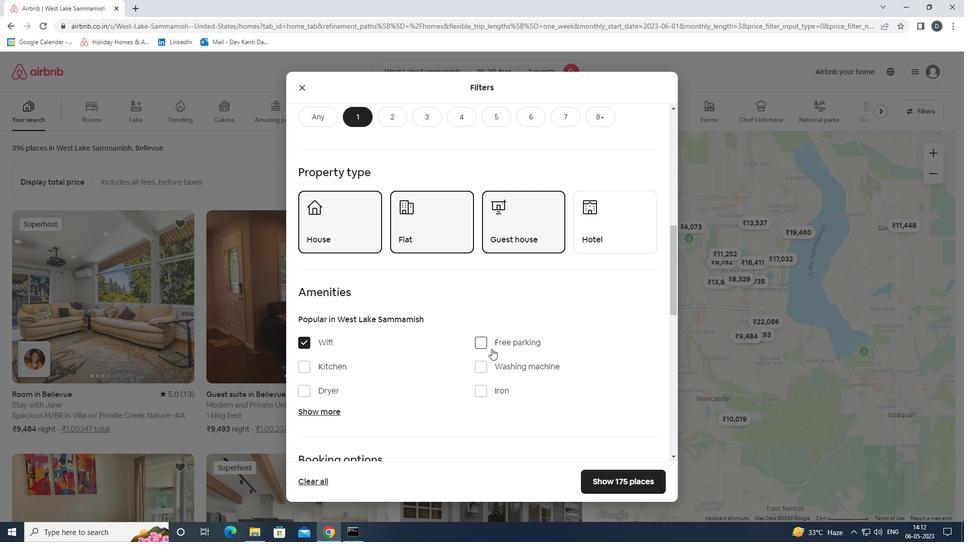 
Action: Mouse moved to (337, 413)
Screenshot: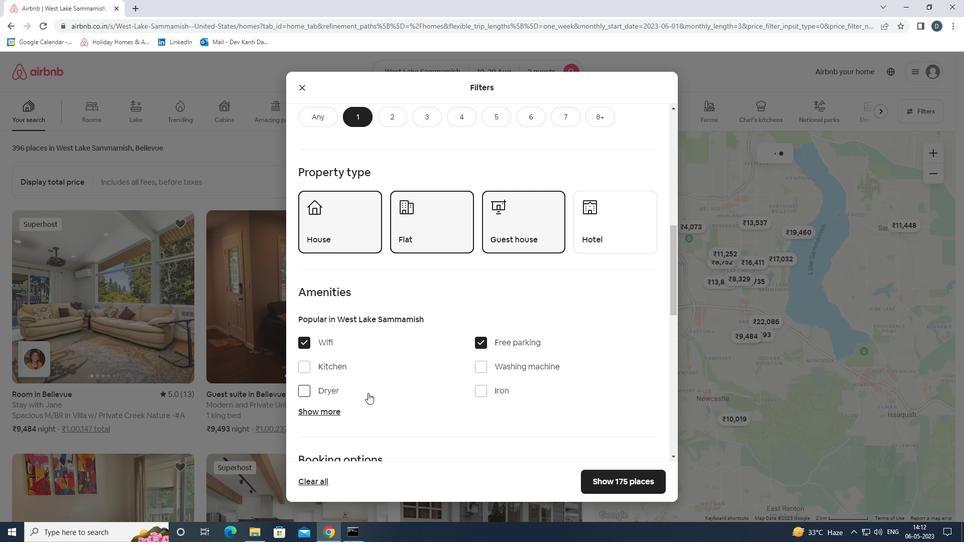 
Action: Mouse pressed left at (337, 413)
Screenshot: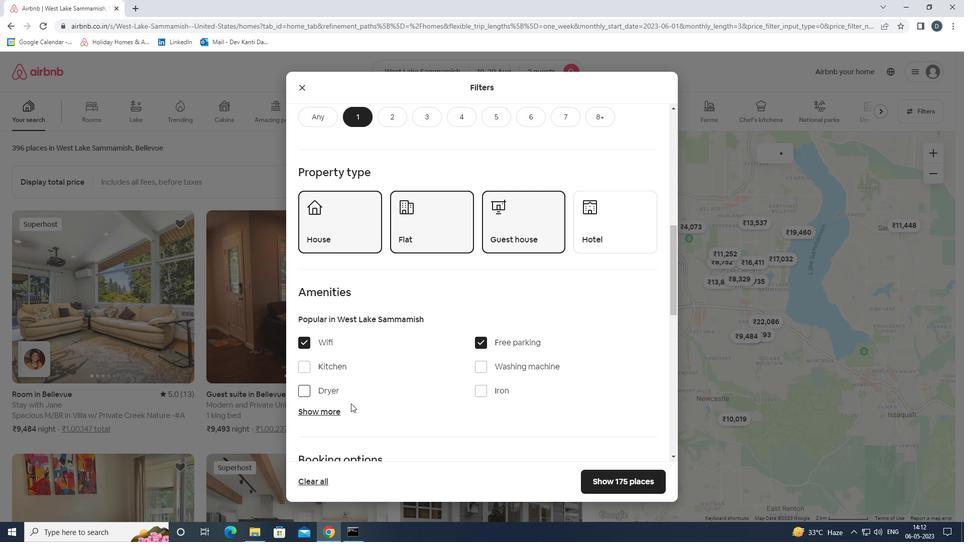 
Action: Mouse moved to (378, 390)
Screenshot: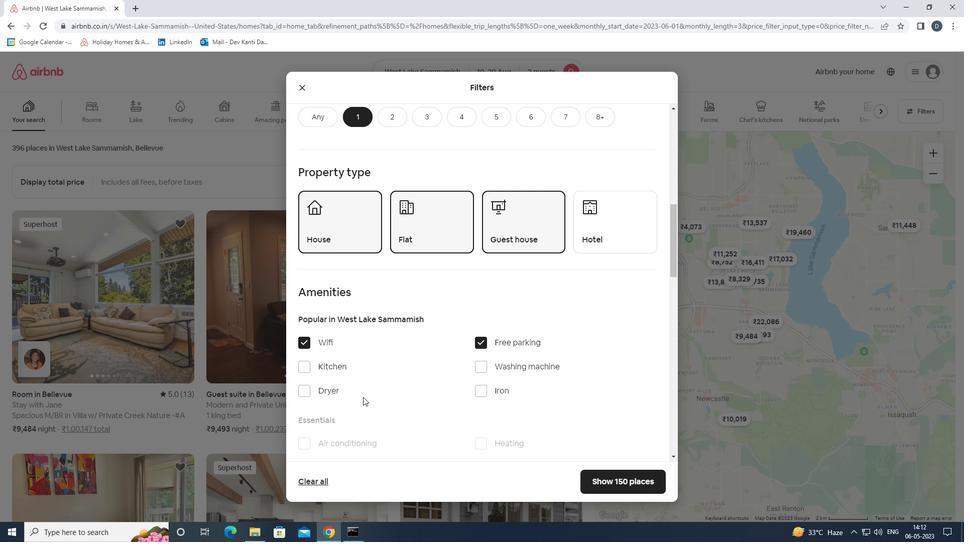 
Action: Mouse scrolled (378, 389) with delta (0, 0)
Screenshot: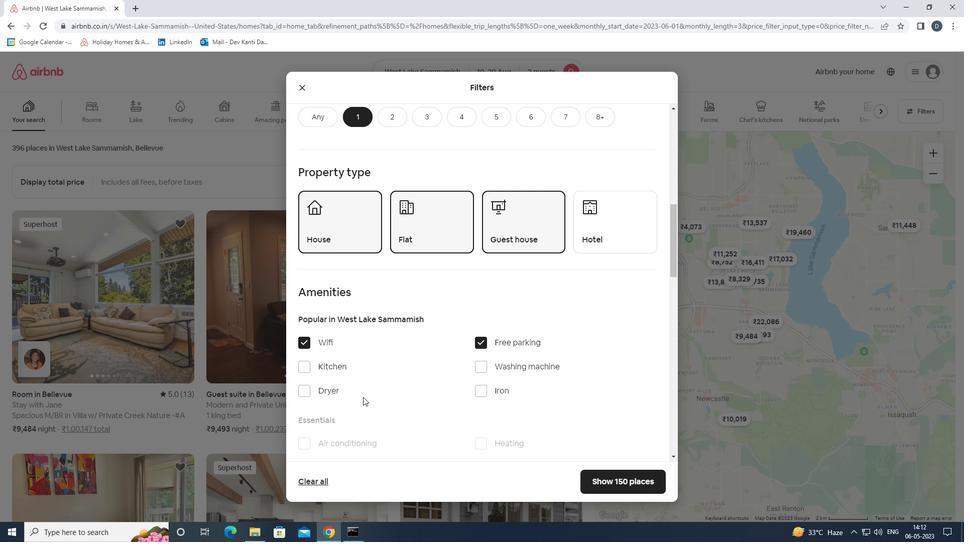 
Action: Mouse moved to (383, 389)
Screenshot: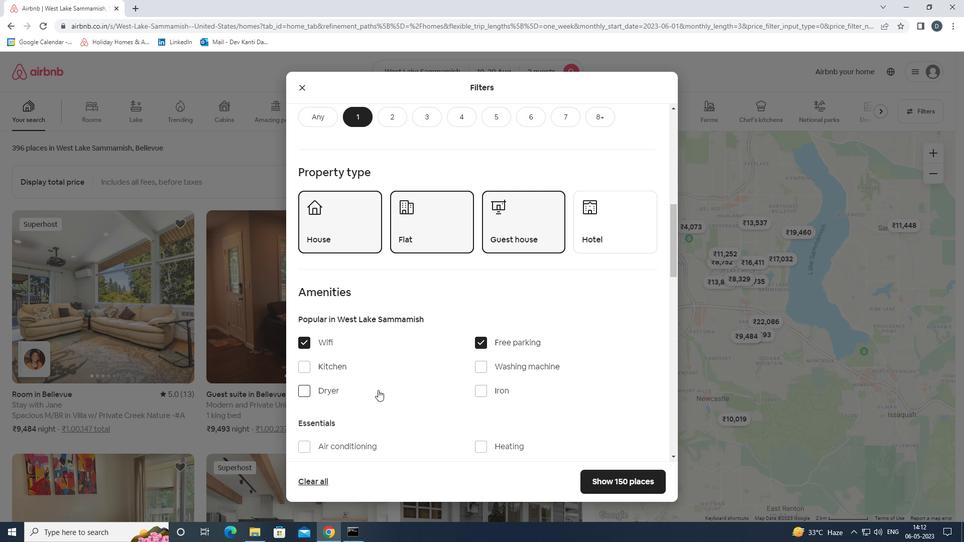 
Action: Mouse scrolled (383, 389) with delta (0, 0)
Screenshot: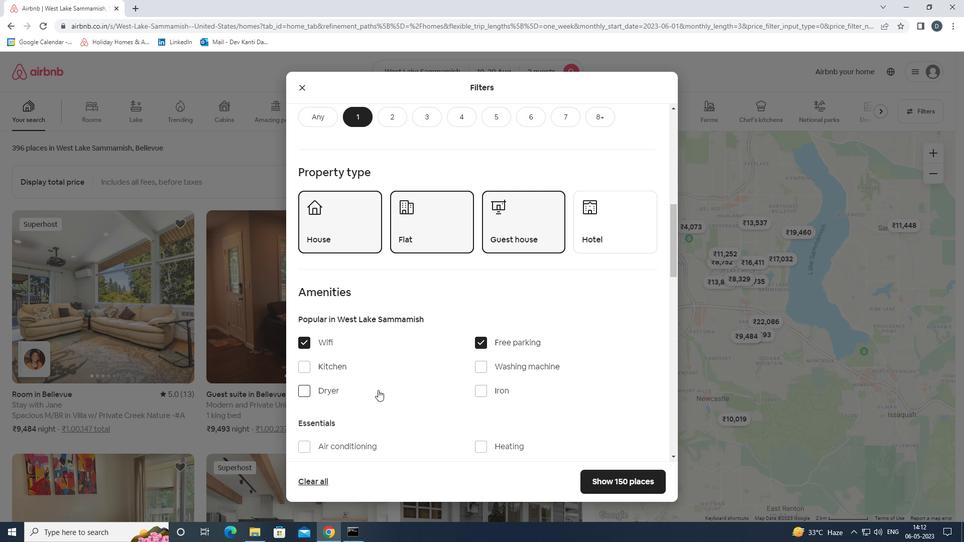 
Action: Mouse moved to (408, 384)
Screenshot: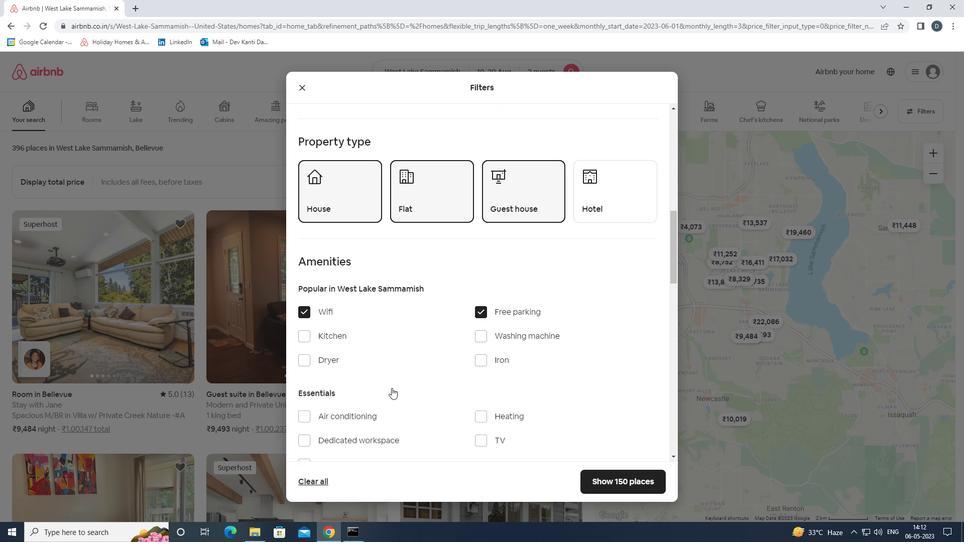 
Action: Mouse scrolled (408, 384) with delta (0, 0)
Screenshot: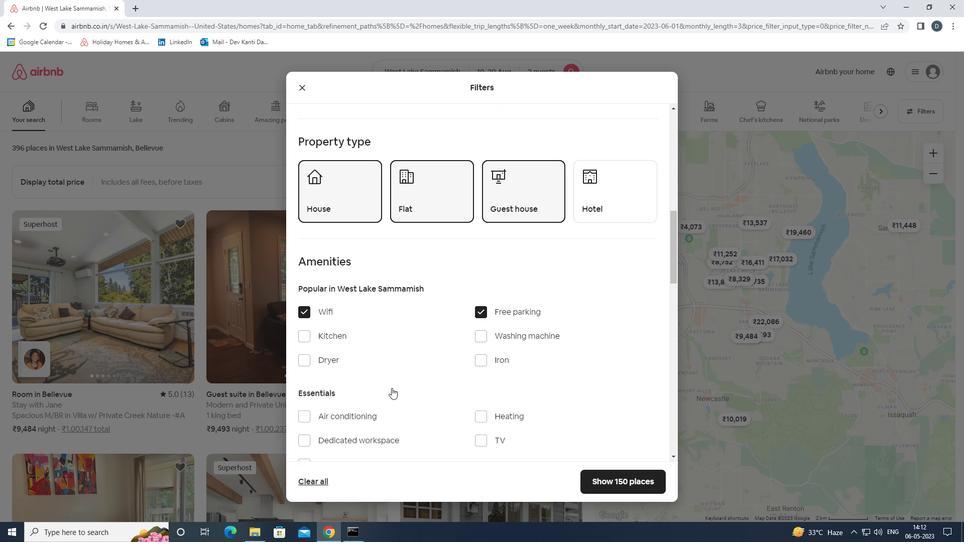 
Action: Mouse moved to (482, 327)
Screenshot: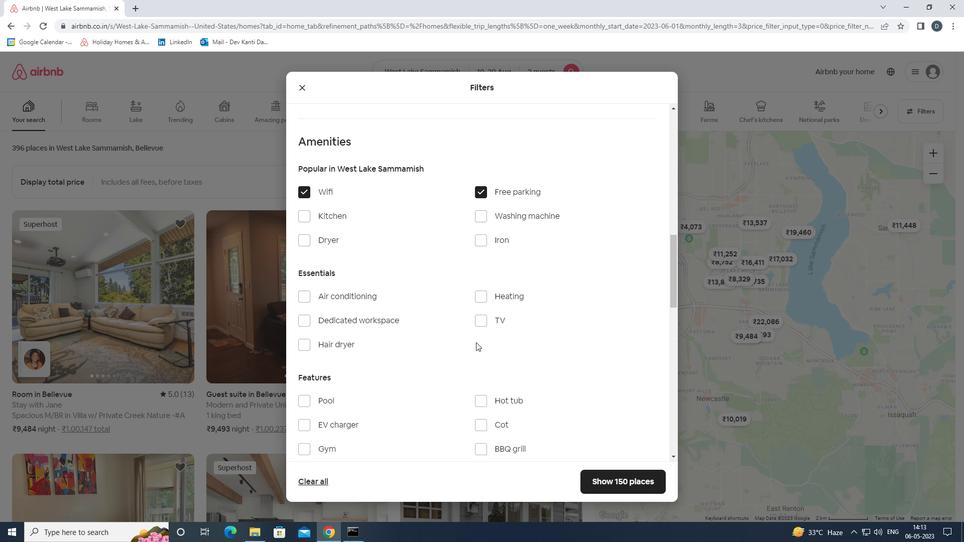 
Action: Mouse pressed left at (482, 327)
Screenshot: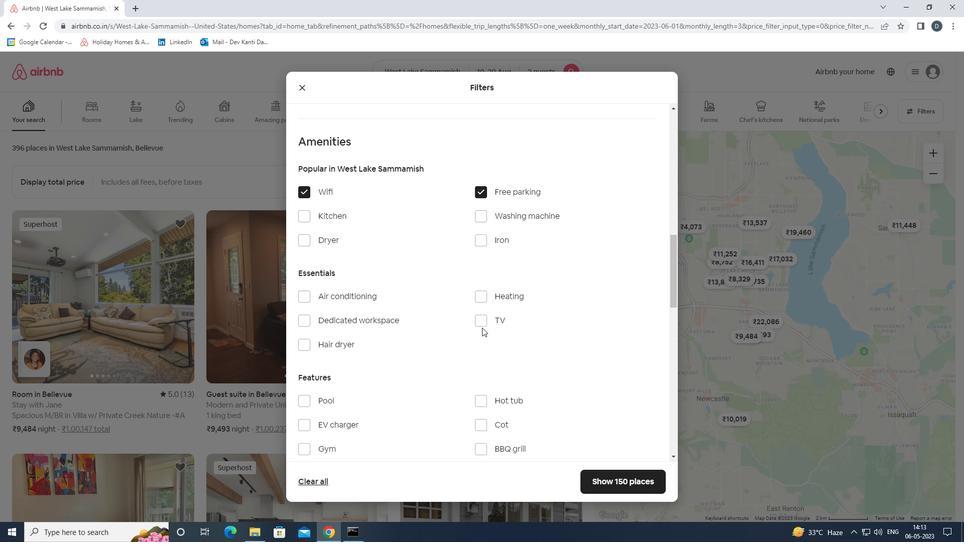 
Action: Mouse moved to (482, 325)
Screenshot: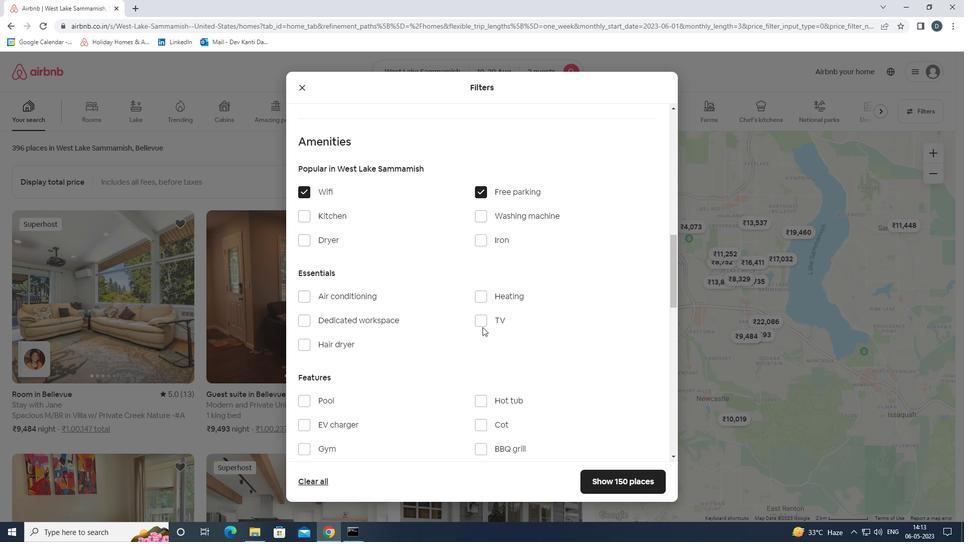 
Action: Mouse pressed left at (482, 325)
Screenshot: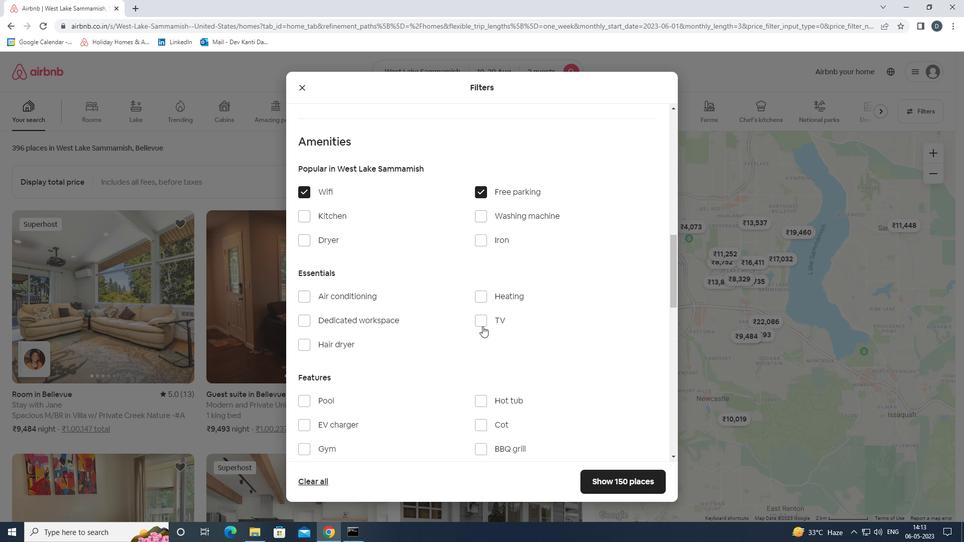 
Action: Mouse moved to (474, 324)
Screenshot: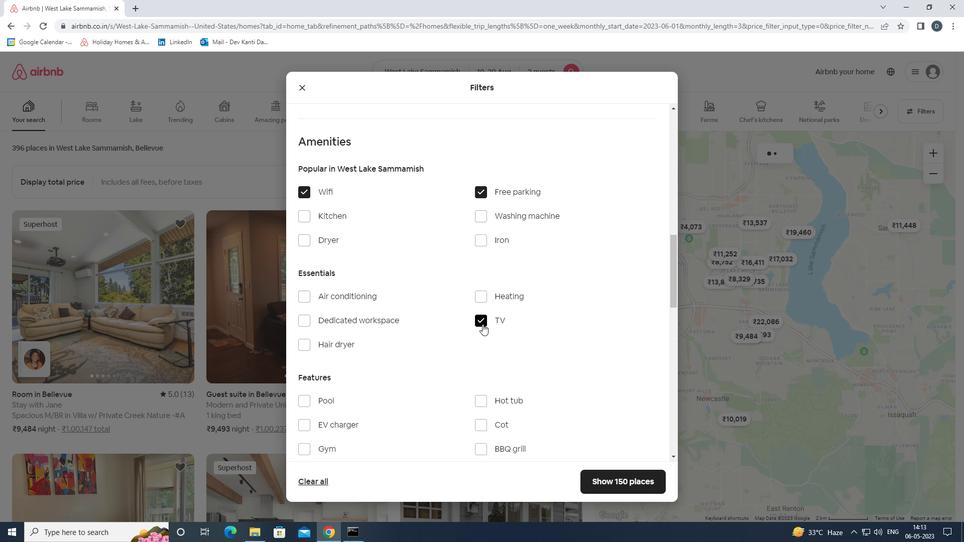 
Action: Mouse scrolled (474, 323) with delta (0, 0)
Screenshot: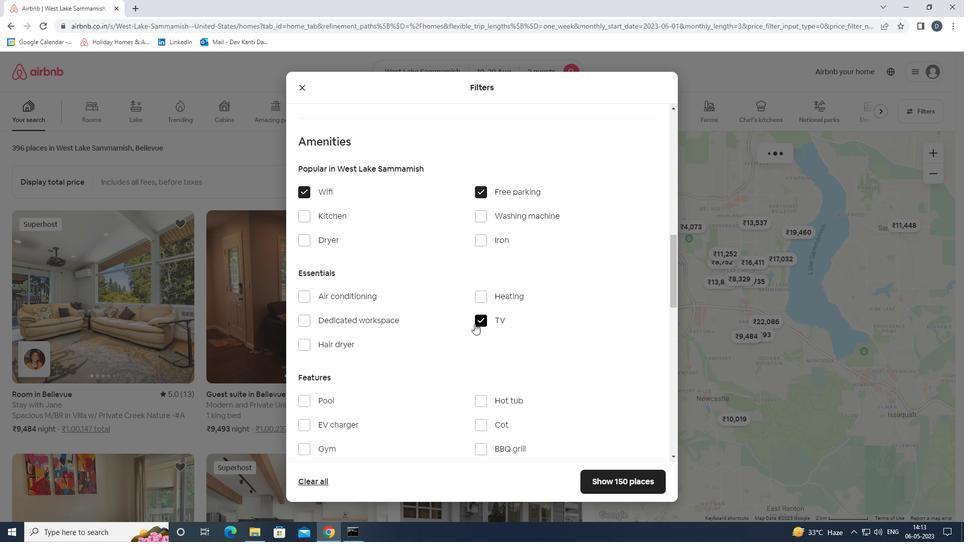 
Action: Mouse moved to (472, 326)
Screenshot: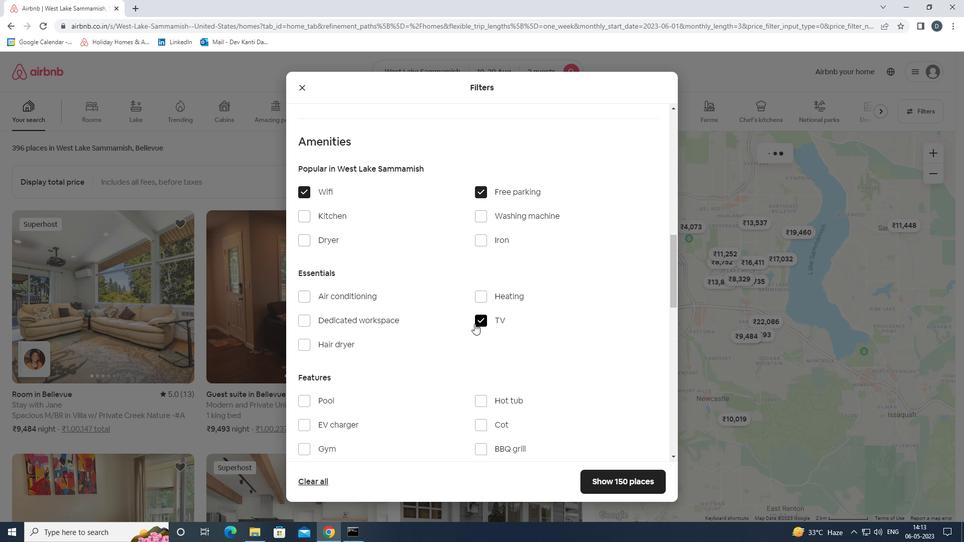
Action: Mouse scrolled (472, 325) with delta (0, 0)
Screenshot: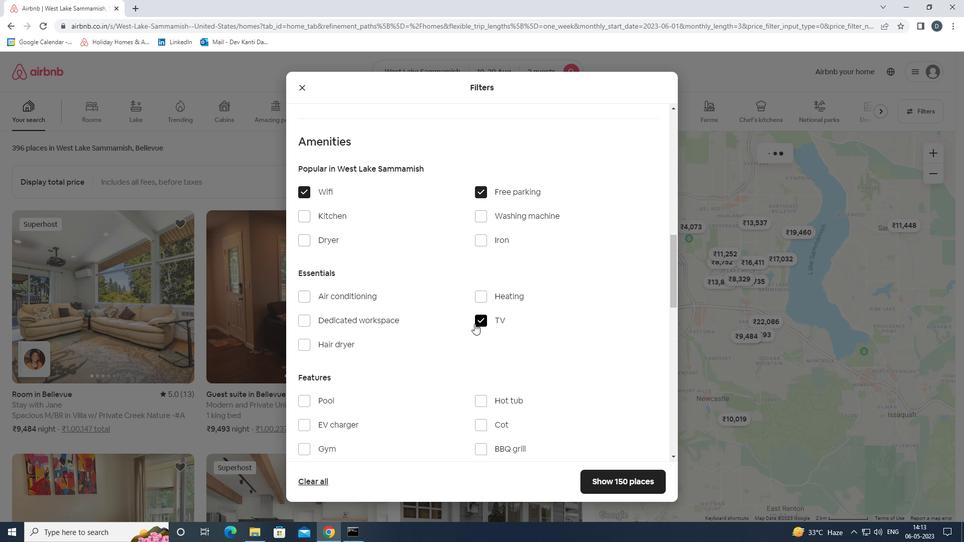 
Action: Mouse moved to (473, 311)
Screenshot: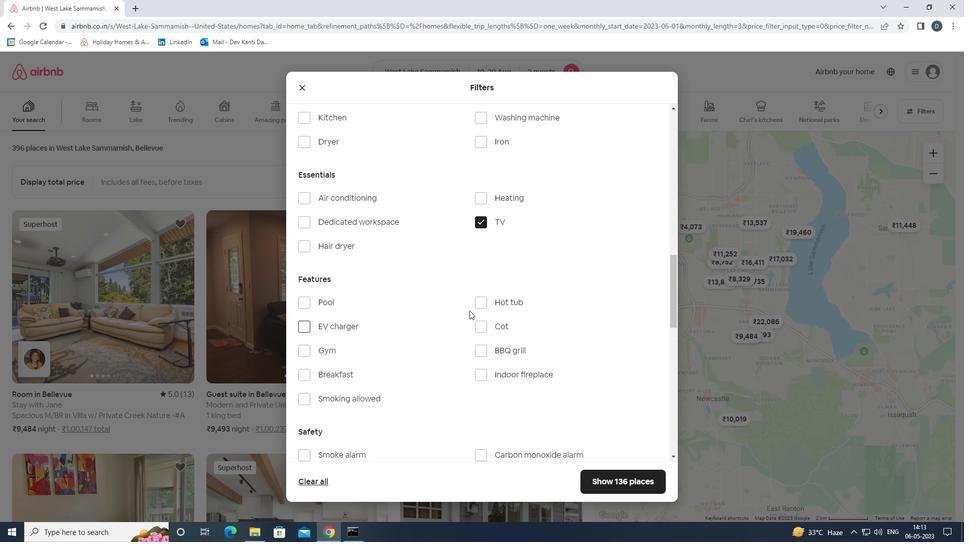 
Action: Mouse scrolled (473, 311) with delta (0, 0)
Screenshot: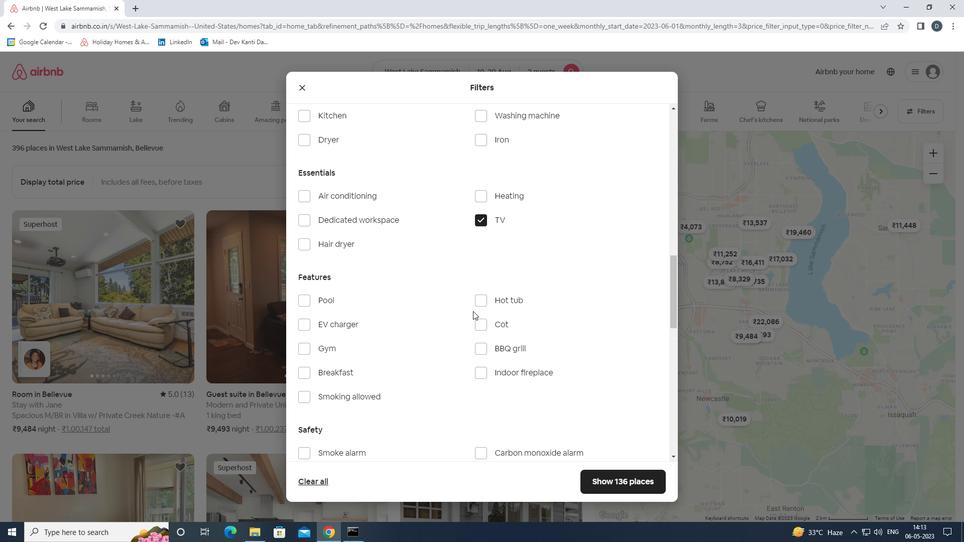 
Action: Mouse moved to (352, 306)
Screenshot: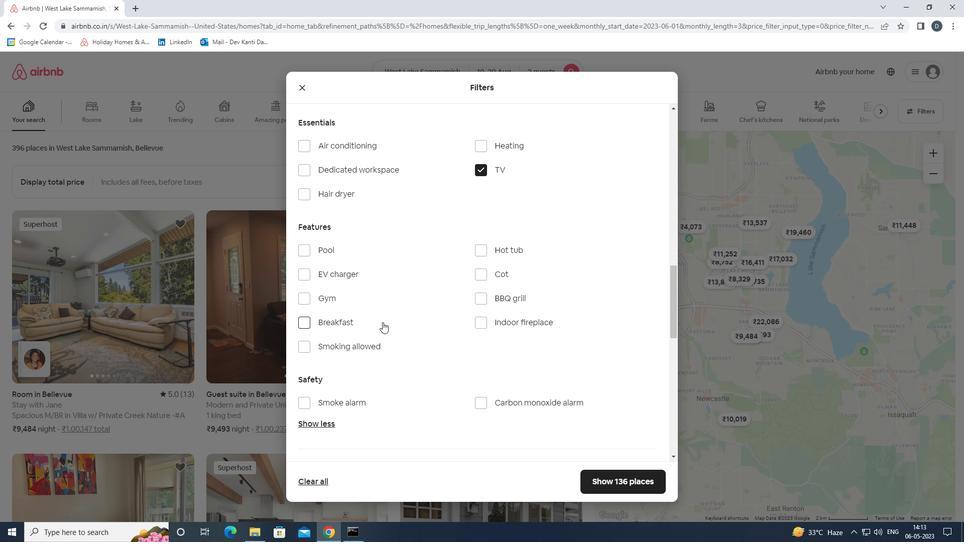 
Action: Mouse pressed left at (352, 306)
Screenshot: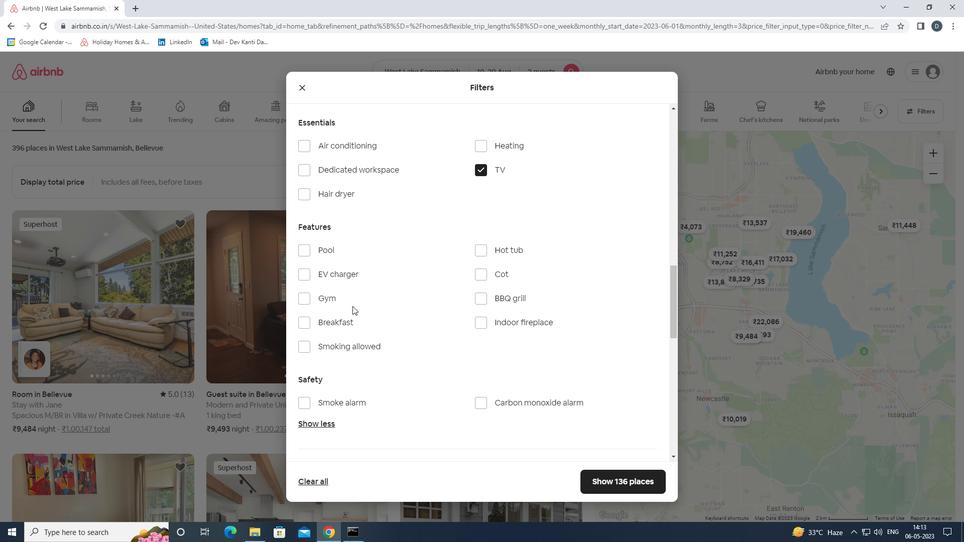 
Action: Mouse moved to (351, 303)
Screenshot: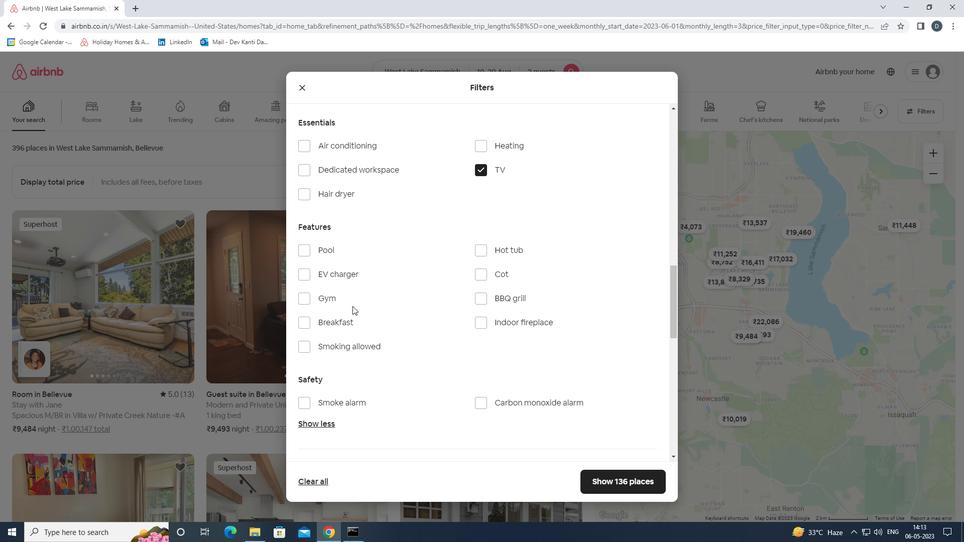 
Action: Mouse pressed left at (351, 303)
Screenshot: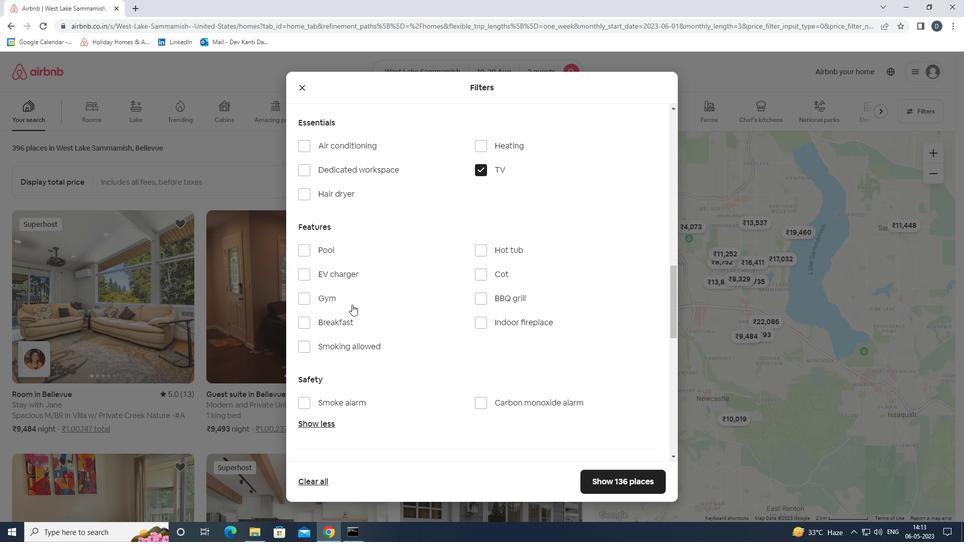 
Action: Mouse moved to (348, 319)
Screenshot: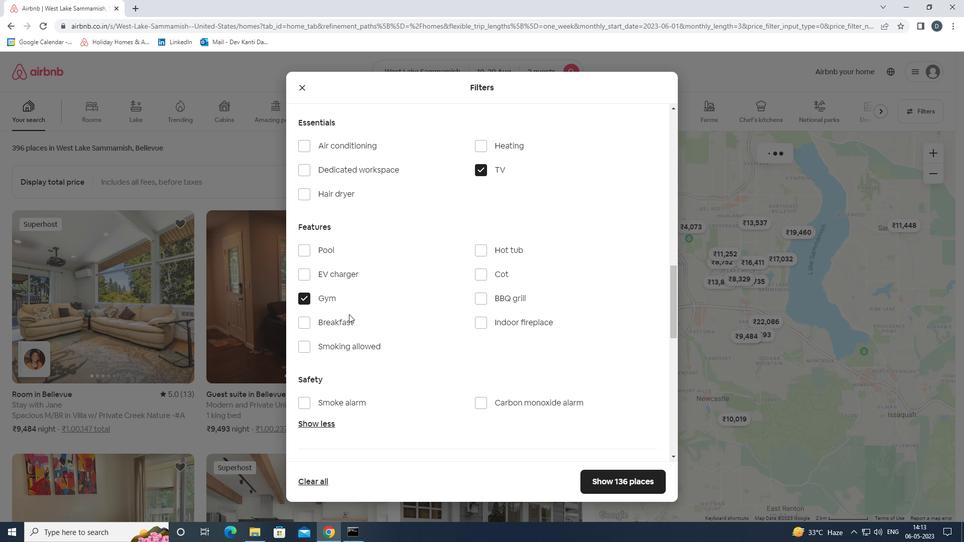 
Action: Mouse pressed left at (348, 319)
Screenshot: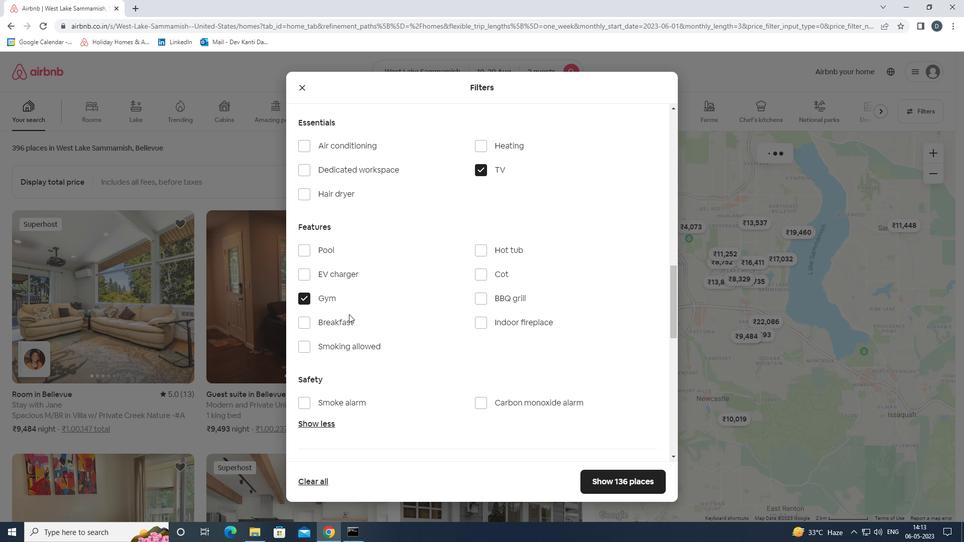 
Action: Mouse moved to (412, 325)
Screenshot: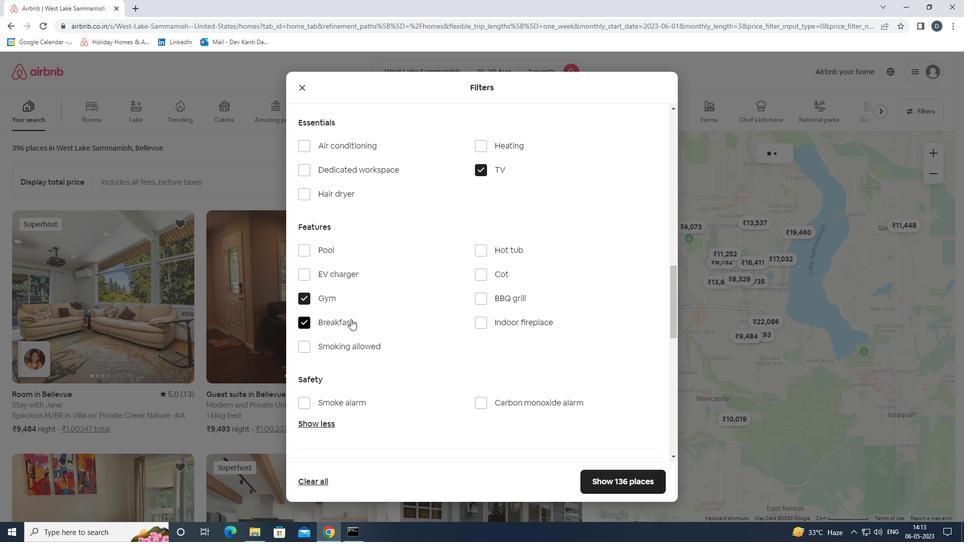 
Action: Mouse scrolled (412, 324) with delta (0, 0)
Screenshot: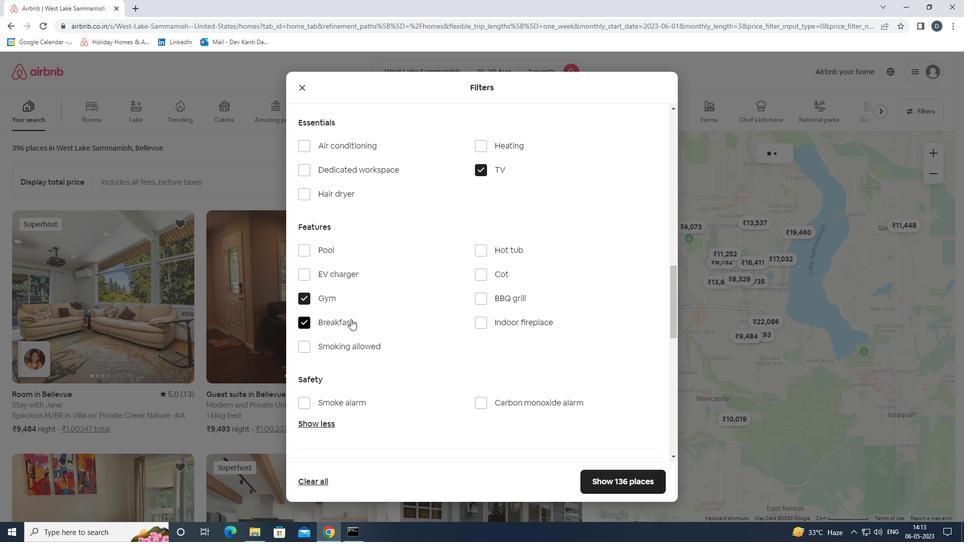 
Action: Mouse moved to (427, 326)
Screenshot: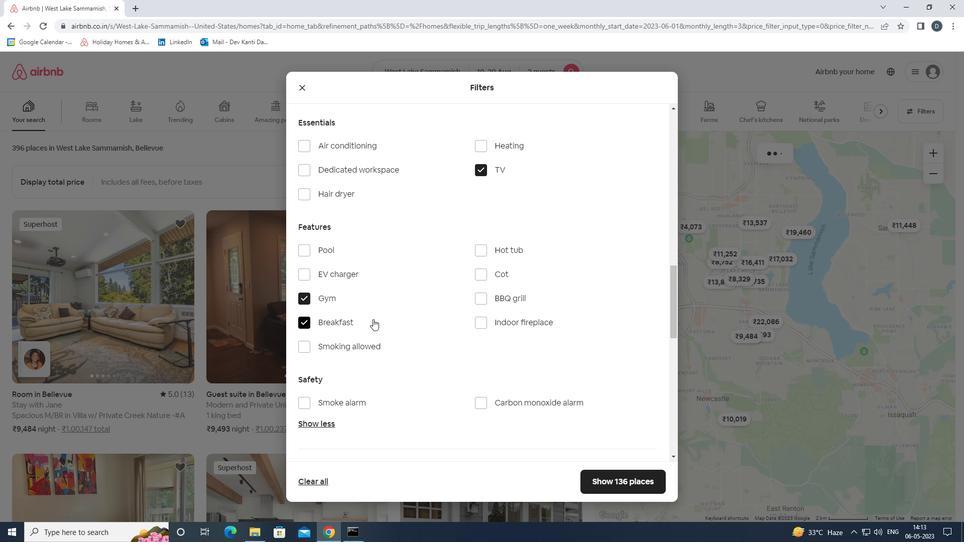 
Action: Mouse scrolled (427, 326) with delta (0, 0)
Screenshot: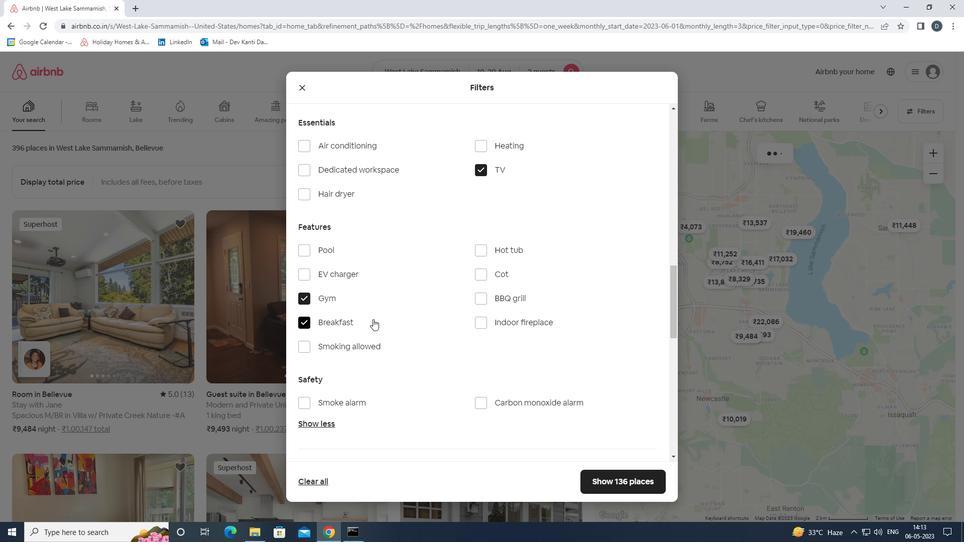 
Action: Mouse moved to (454, 330)
Screenshot: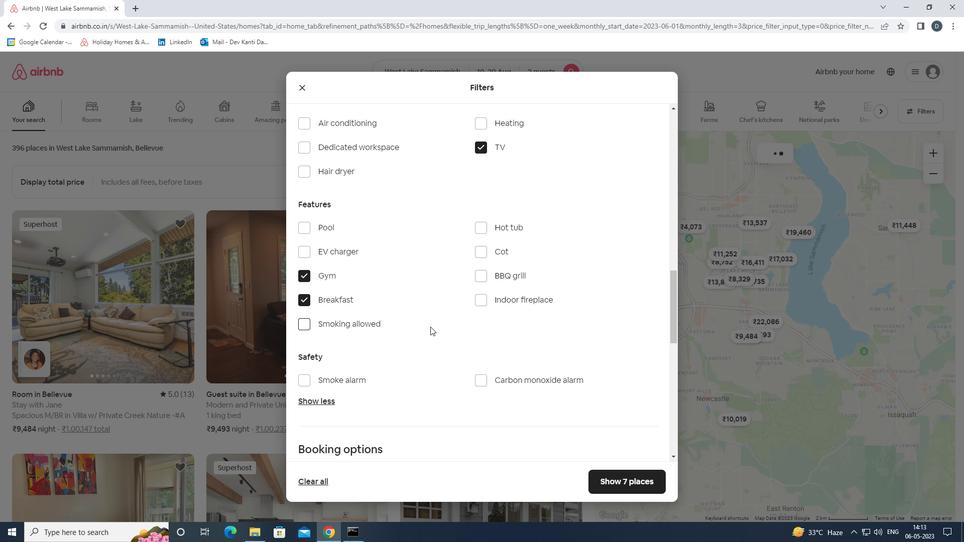 
Action: Mouse scrolled (454, 329) with delta (0, 0)
Screenshot: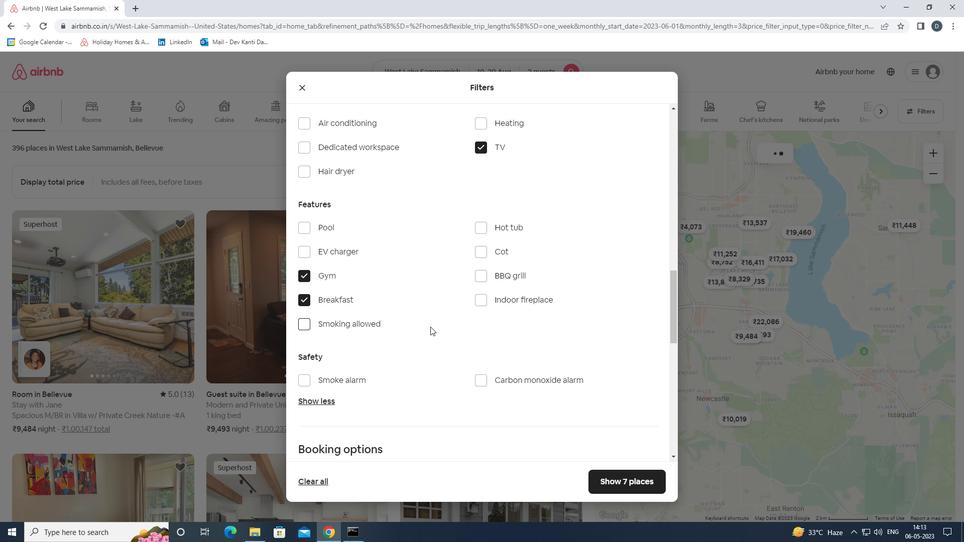 
Action: Mouse moved to (490, 329)
Screenshot: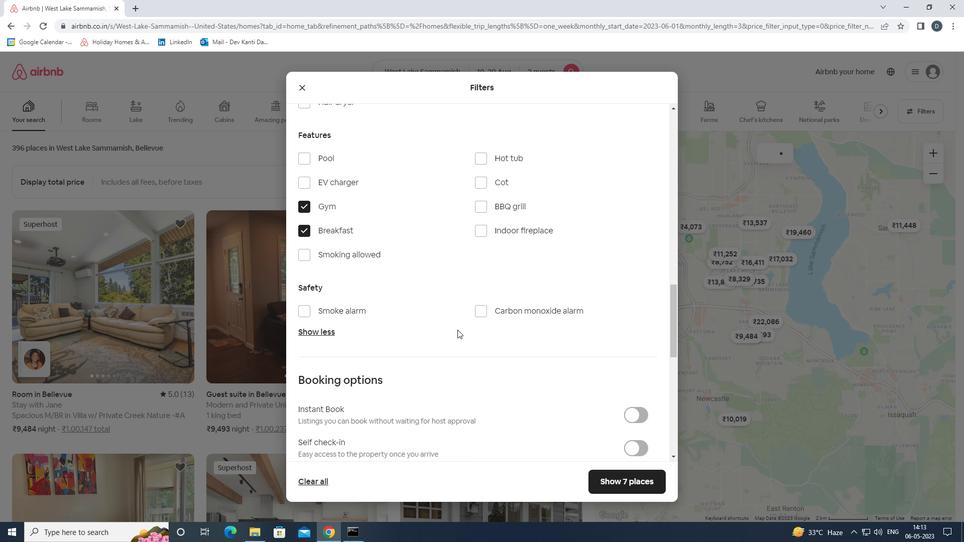 
Action: Mouse scrolled (490, 328) with delta (0, 0)
Screenshot: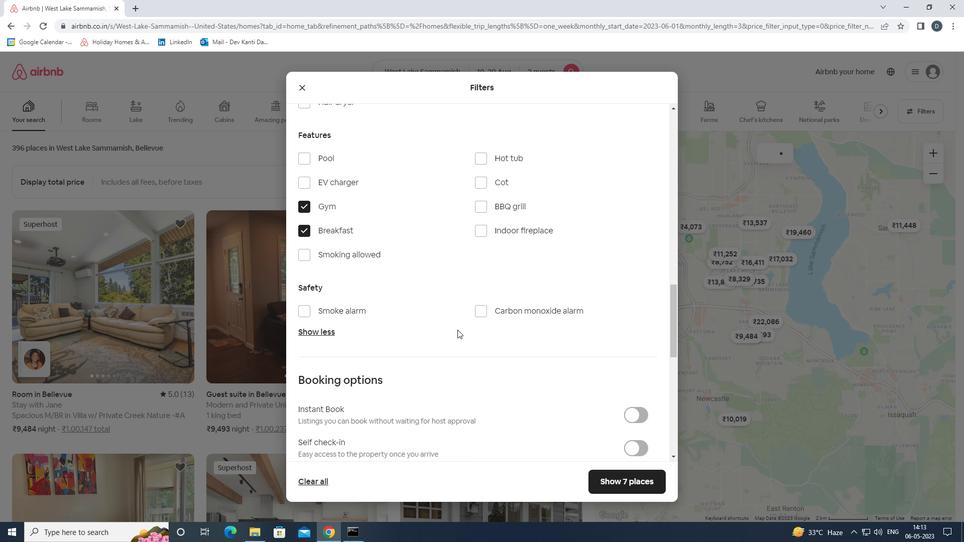 
Action: Mouse moved to (640, 335)
Screenshot: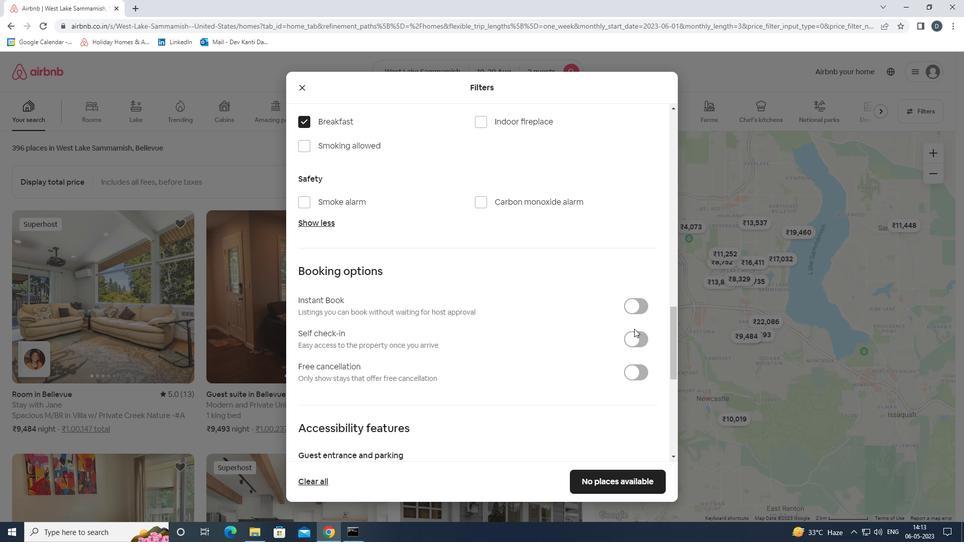 
Action: Mouse pressed left at (640, 335)
Screenshot: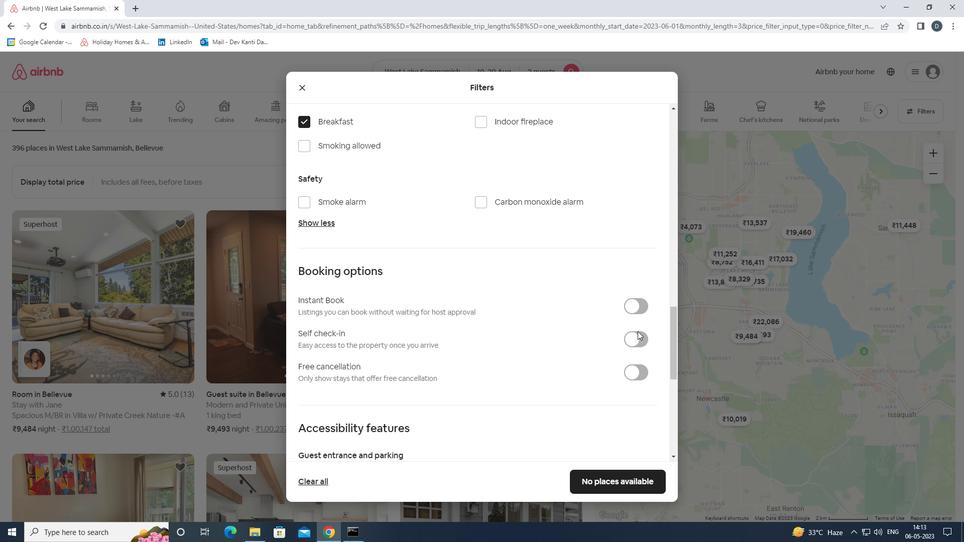 
Action: Mouse moved to (636, 333)
Screenshot: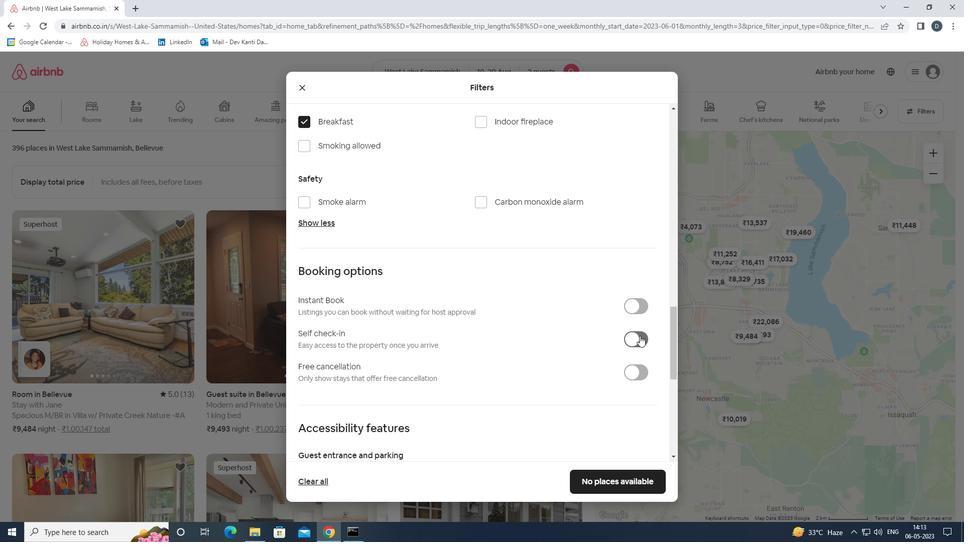 
Action: Mouse scrolled (636, 332) with delta (0, 0)
Screenshot: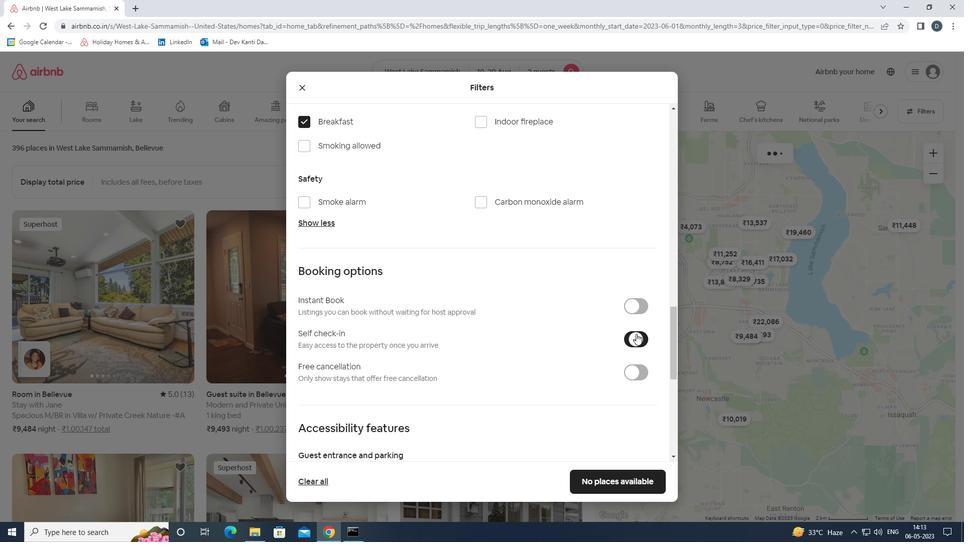 
Action: Mouse scrolled (636, 332) with delta (0, 0)
Screenshot: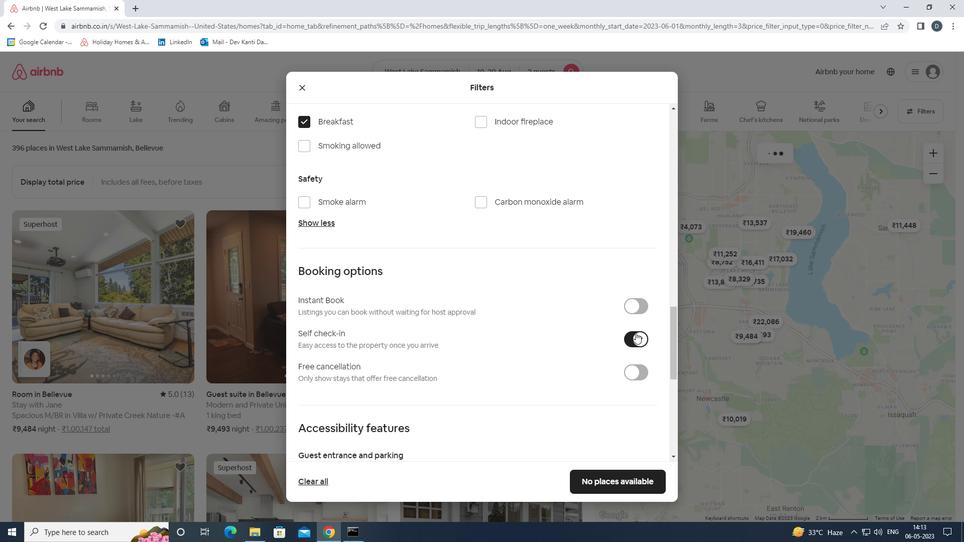 
Action: Mouse moved to (636, 333)
Screenshot: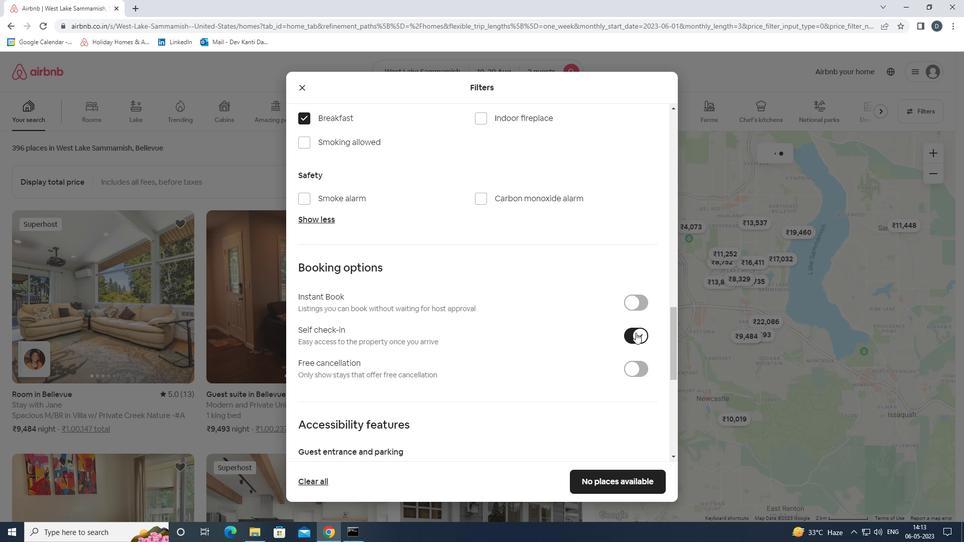 
Action: Mouse scrolled (636, 332) with delta (0, 0)
Screenshot: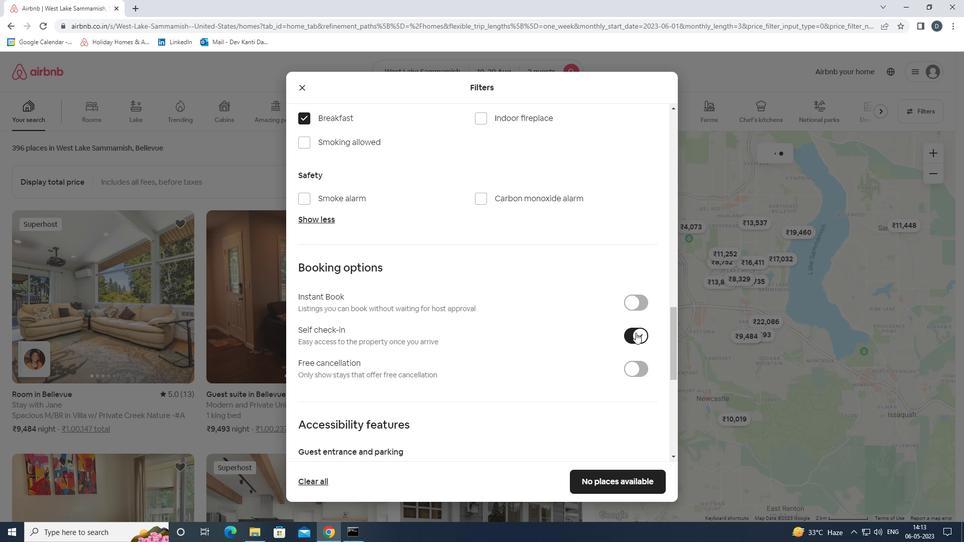 
Action: Mouse moved to (635, 332)
Screenshot: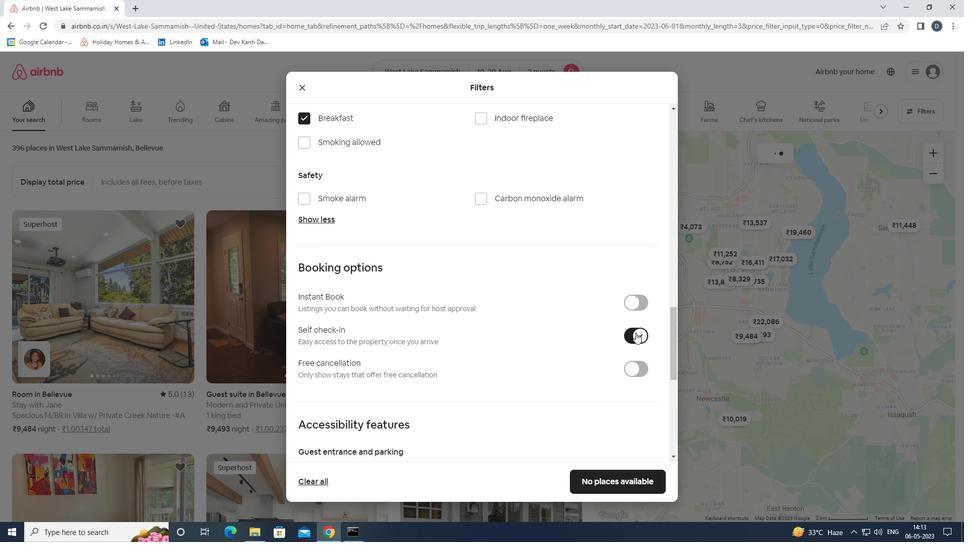 
Action: Mouse scrolled (635, 332) with delta (0, 0)
Screenshot: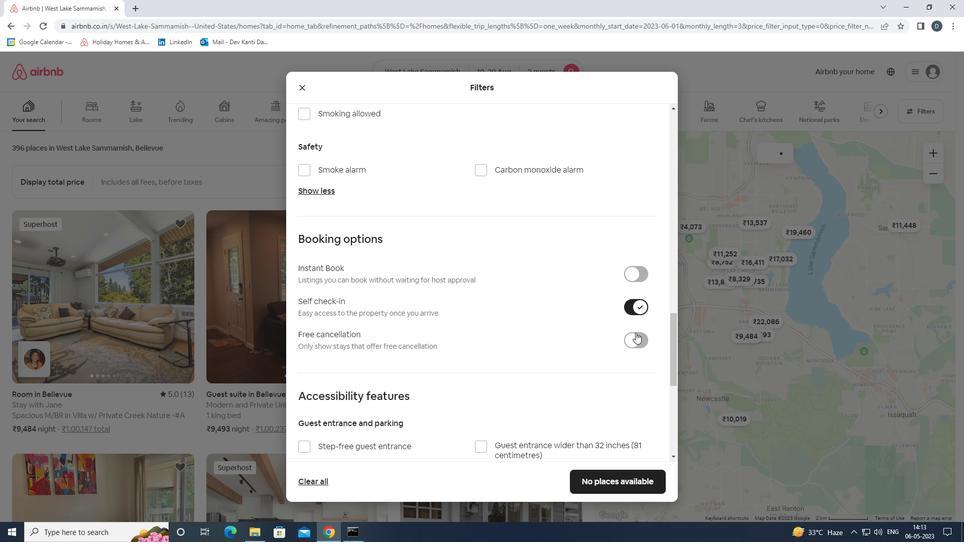 
Action: Mouse moved to (634, 330)
Screenshot: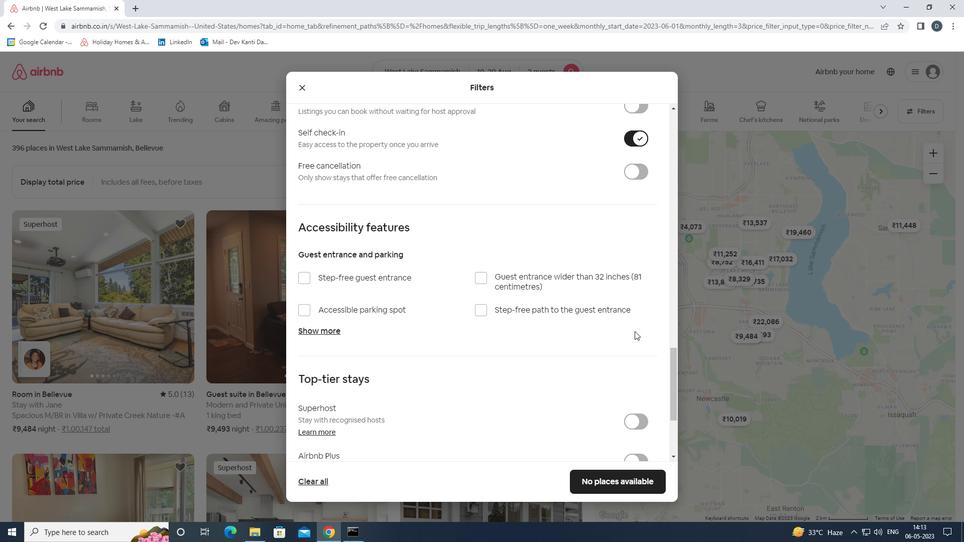 
Action: Mouse scrolled (634, 329) with delta (0, 0)
Screenshot: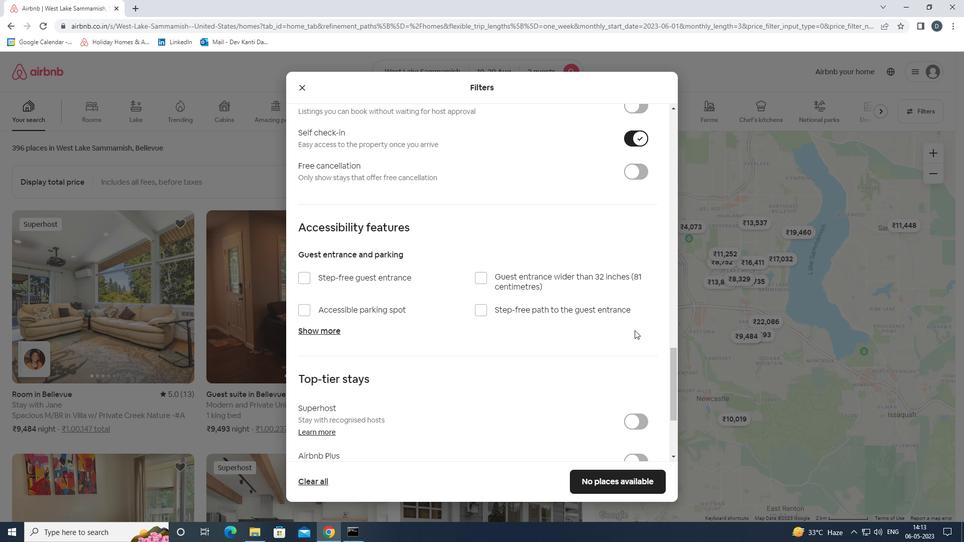 
Action: Mouse scrolled (634, 329) with delta (0, 0)
Screenshot: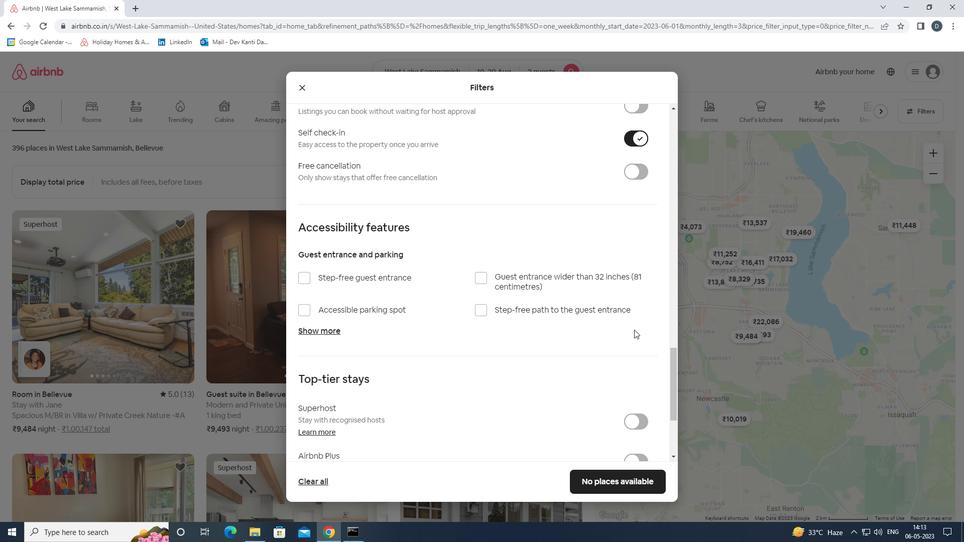 
Action: Mouse scrolled (634, 329) with delta (0, 0)
Screenshot: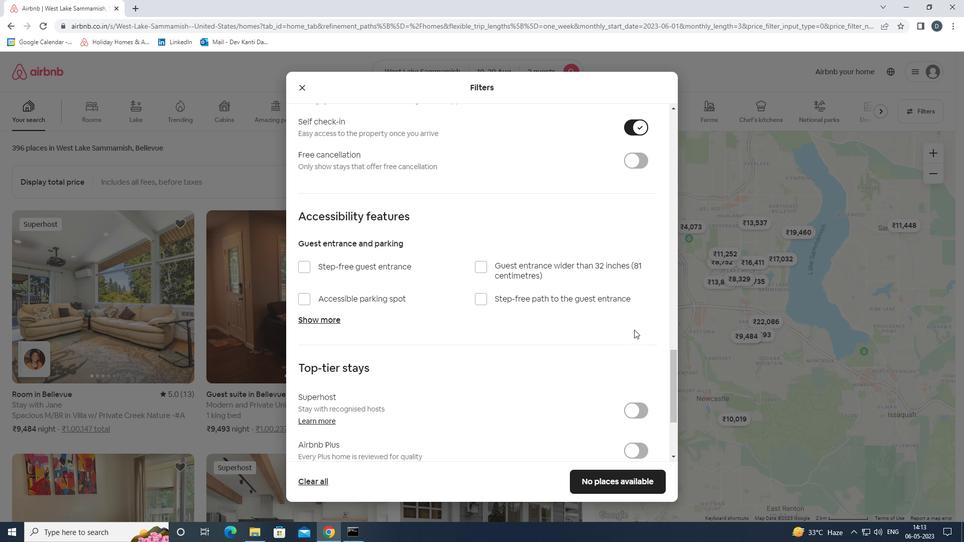 
Action: Mouse scrolled (634, 329) with delta (0, 0)
Screenshot: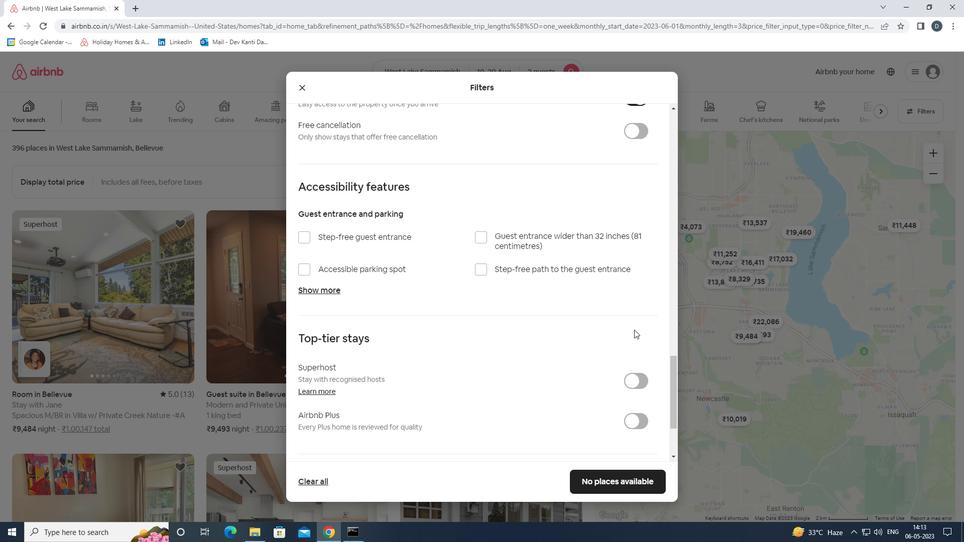 
Action: Mouse moved to (348, 392)
Screenshot: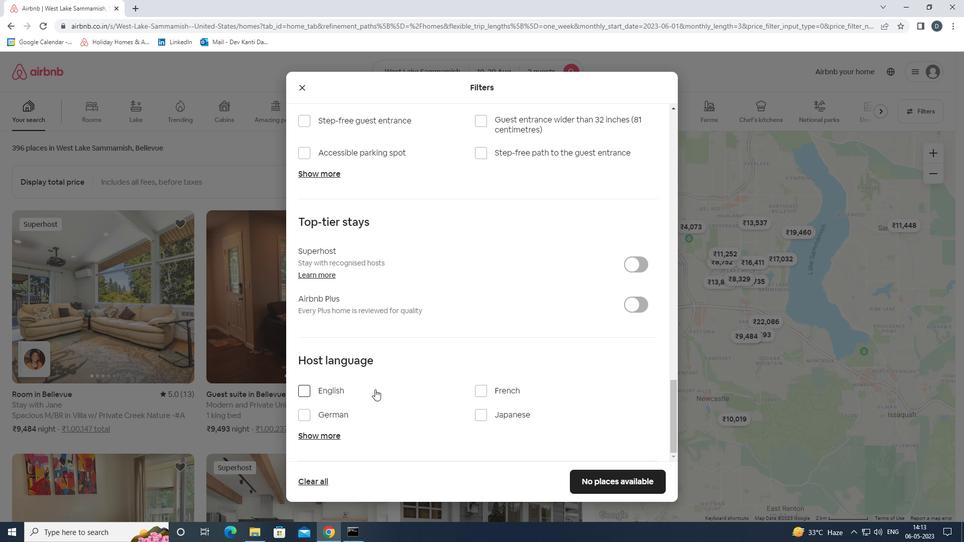 
Action: Mouse pressed left at (348, 392)
Screenshot: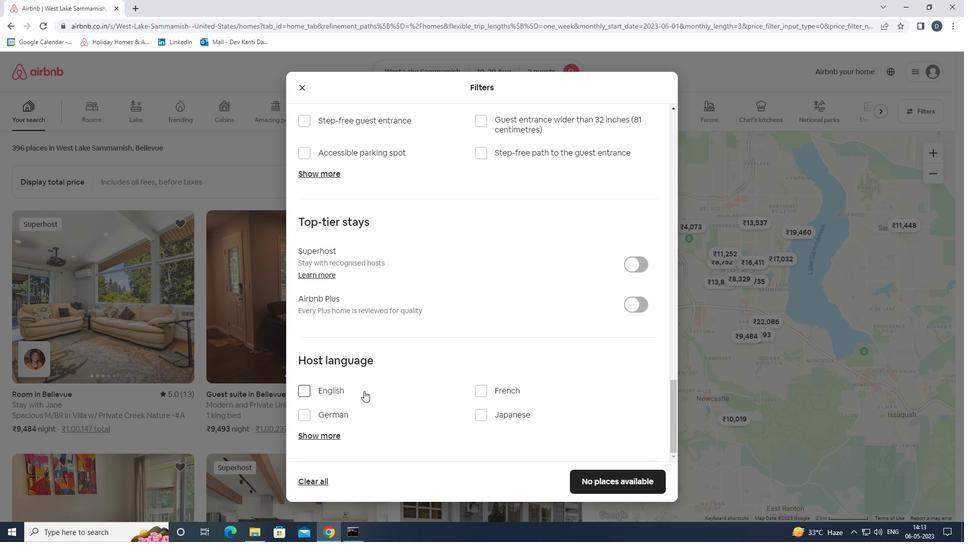 
Action: Mouse moved to (593, 477)
Screenshot: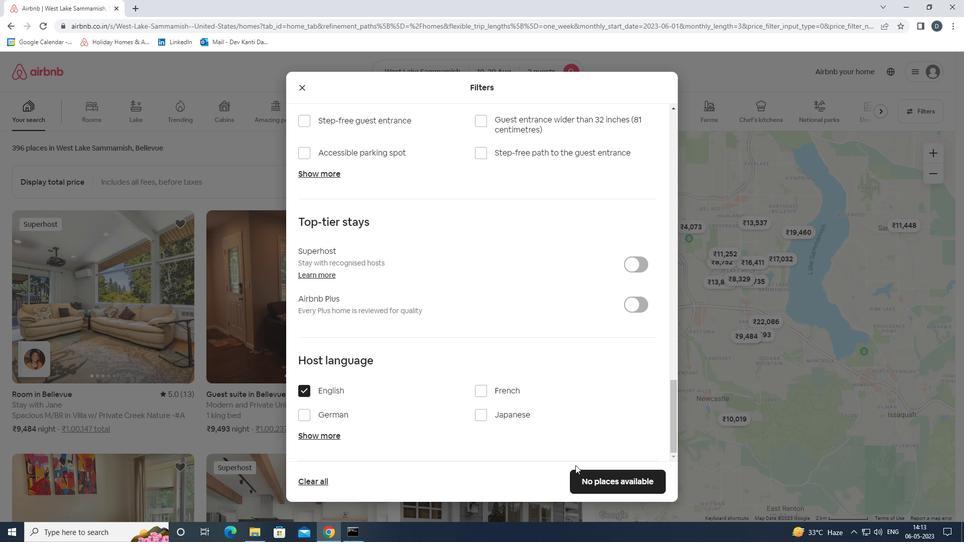 
Action: Mouse pressed left at (593, 477)
Screenshot: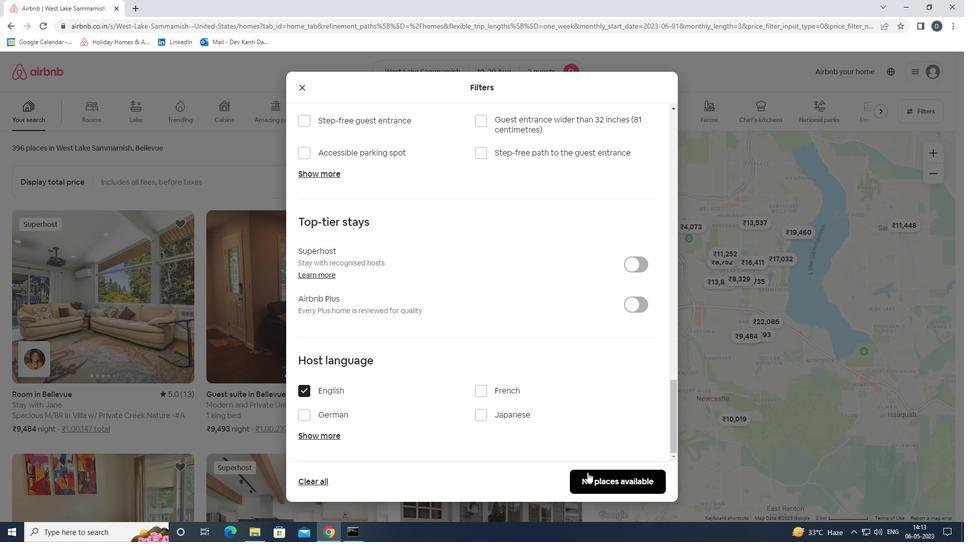 
Action: Mouse moved to (536, 375)
Screenshot: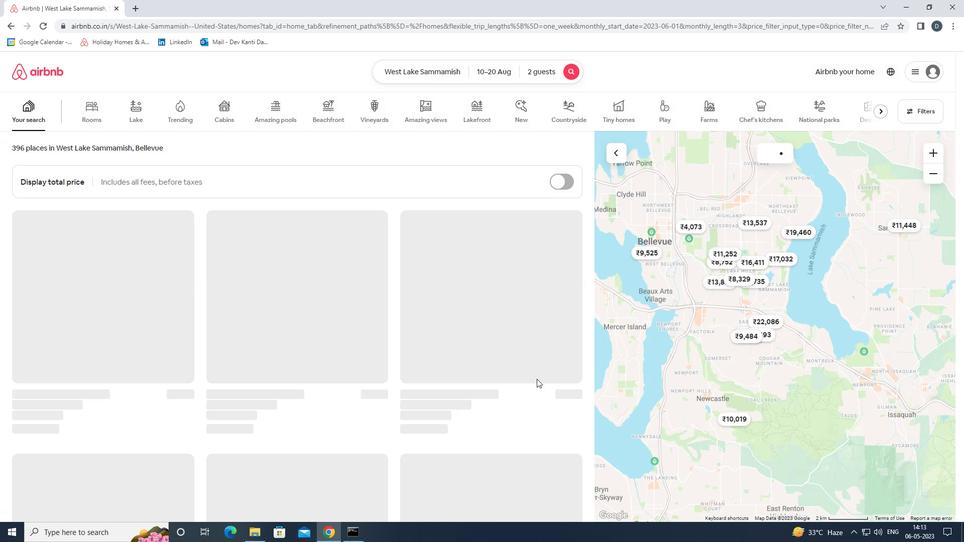 
